 Task: Plan a time block for the comedy show attendance.
Action: Mouse moved to (140, 131)
Screenshot: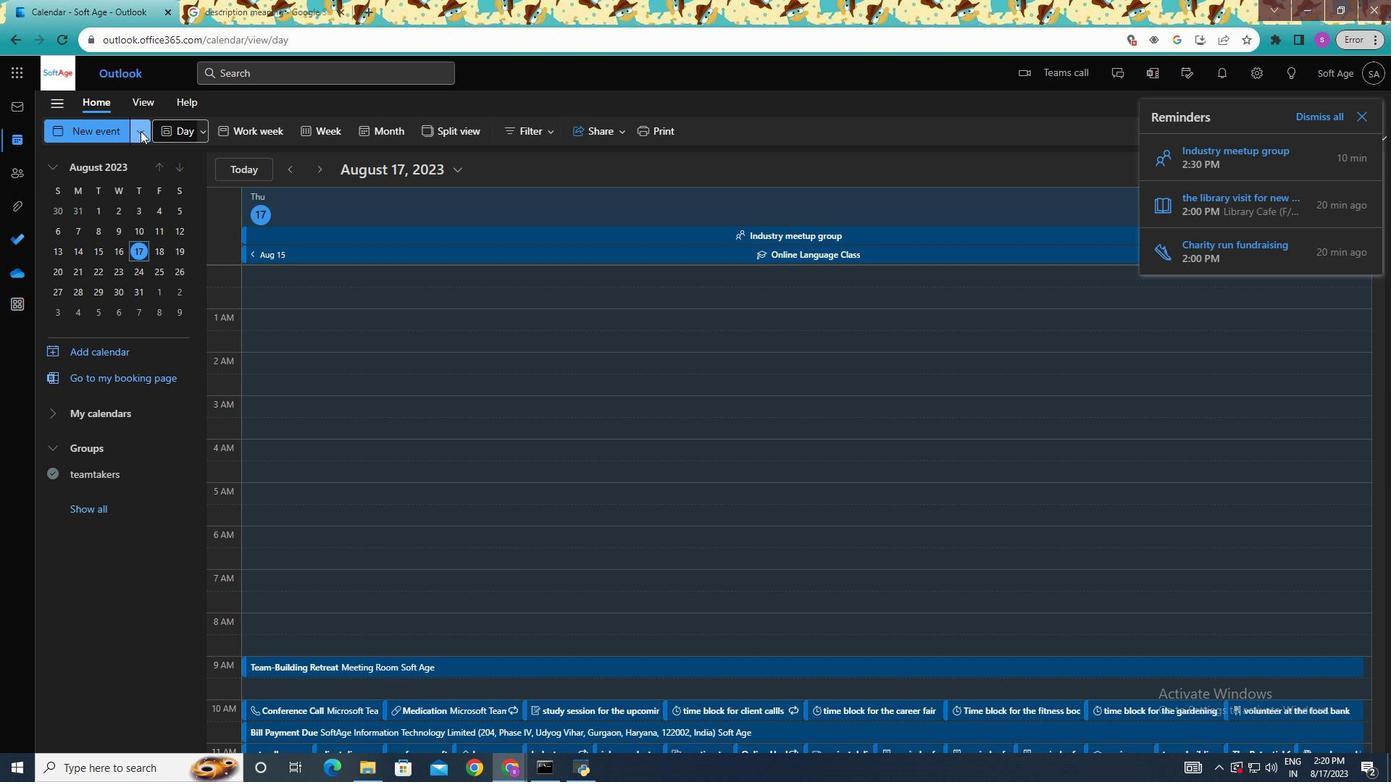 
Action: Mouse pressed left at (140, 131)
Screenshot: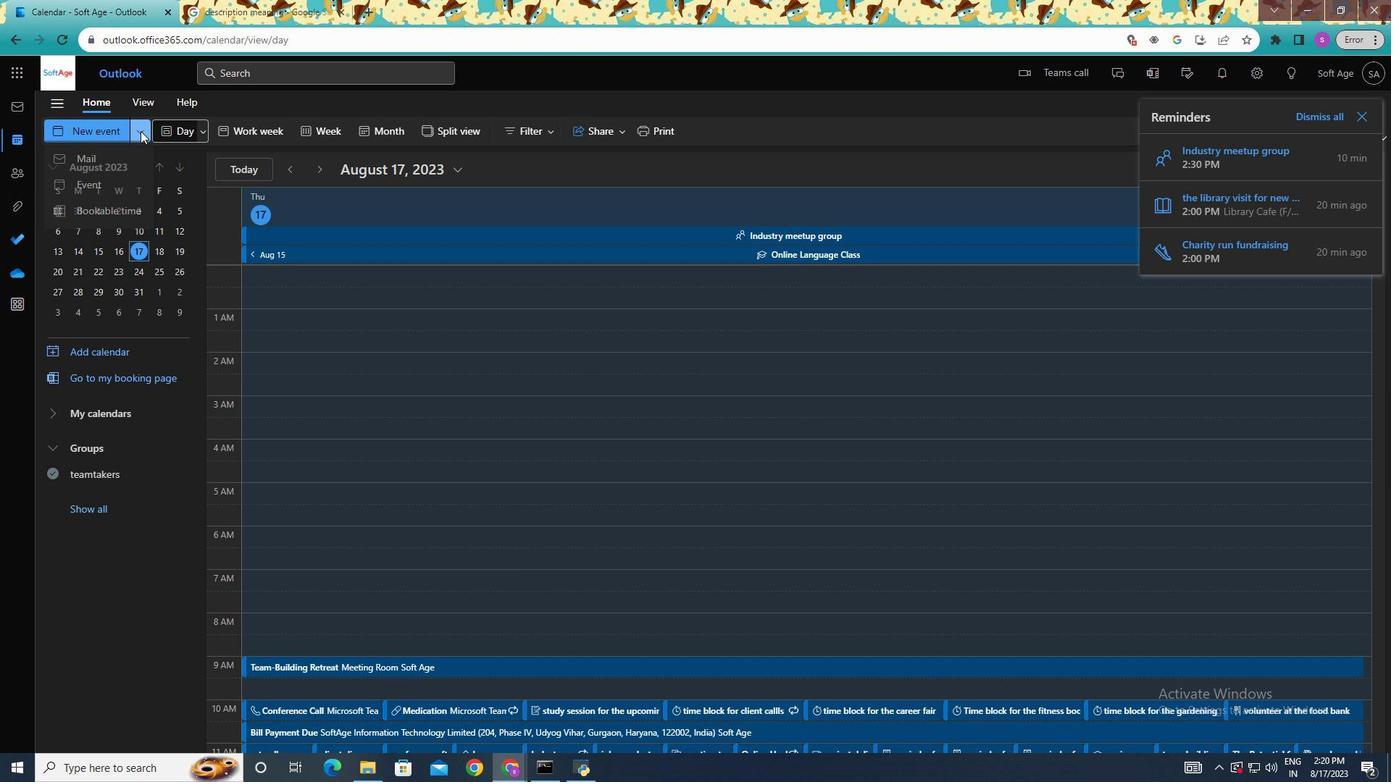 
Action: Mouse moved to (138, 219)
Screenshot: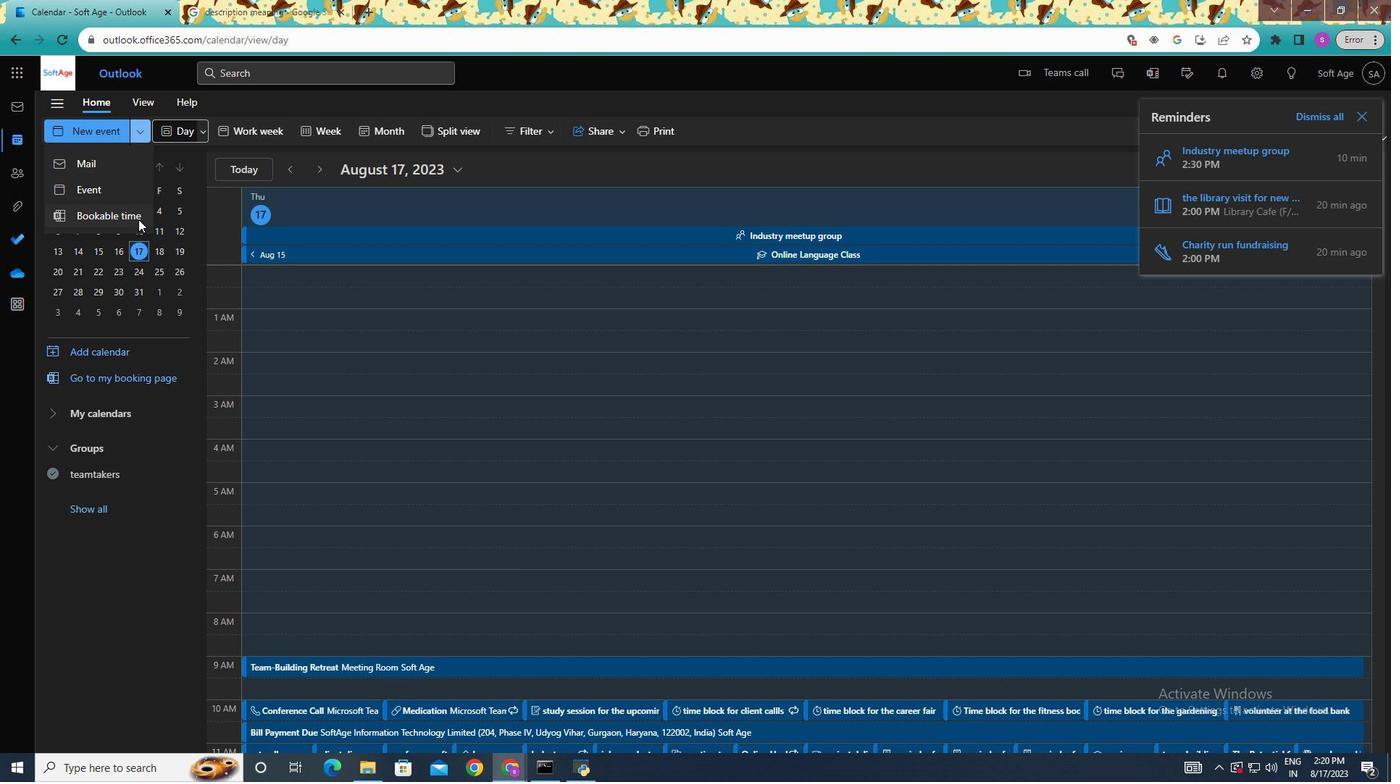 
Action: Mouse pressed left at (138, 219)
Screenshot: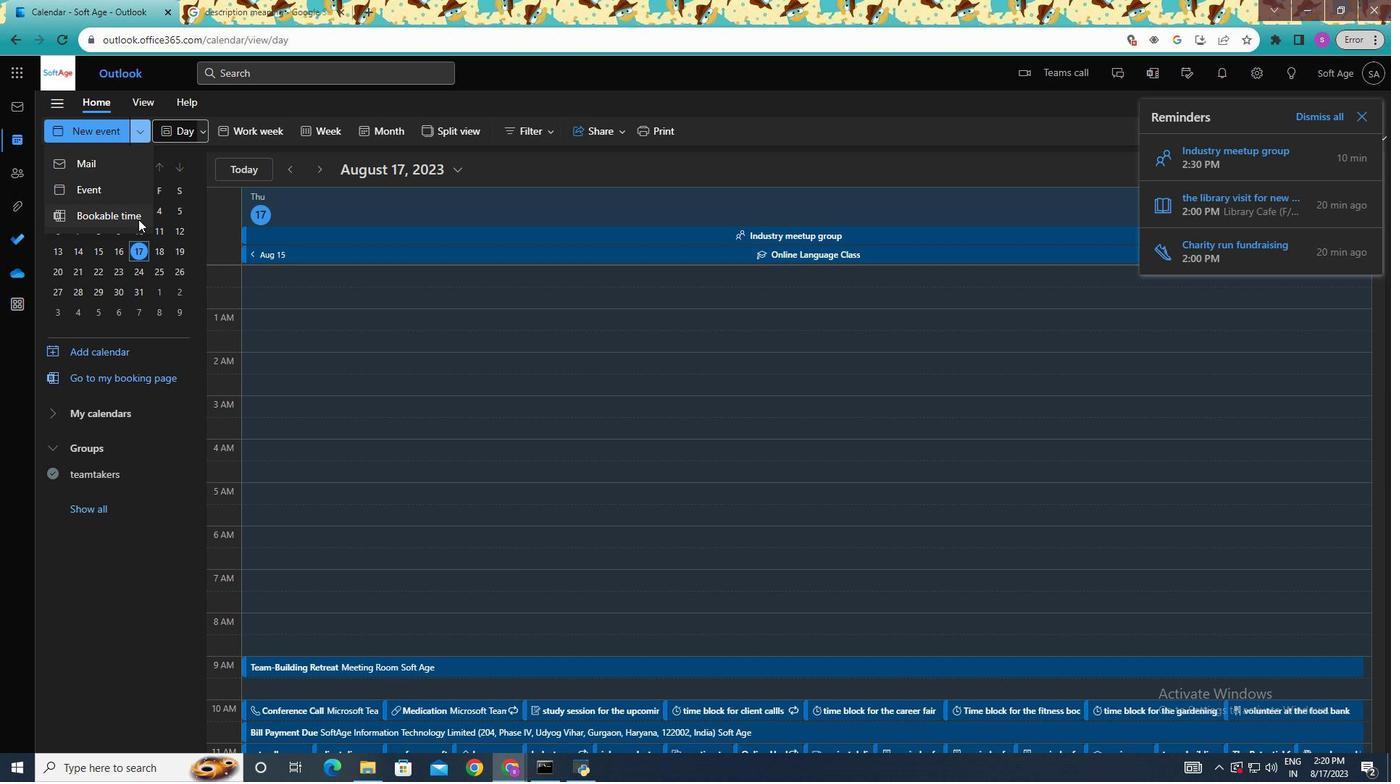 
Action: Mouse moved to (497, 163)
Screenshot: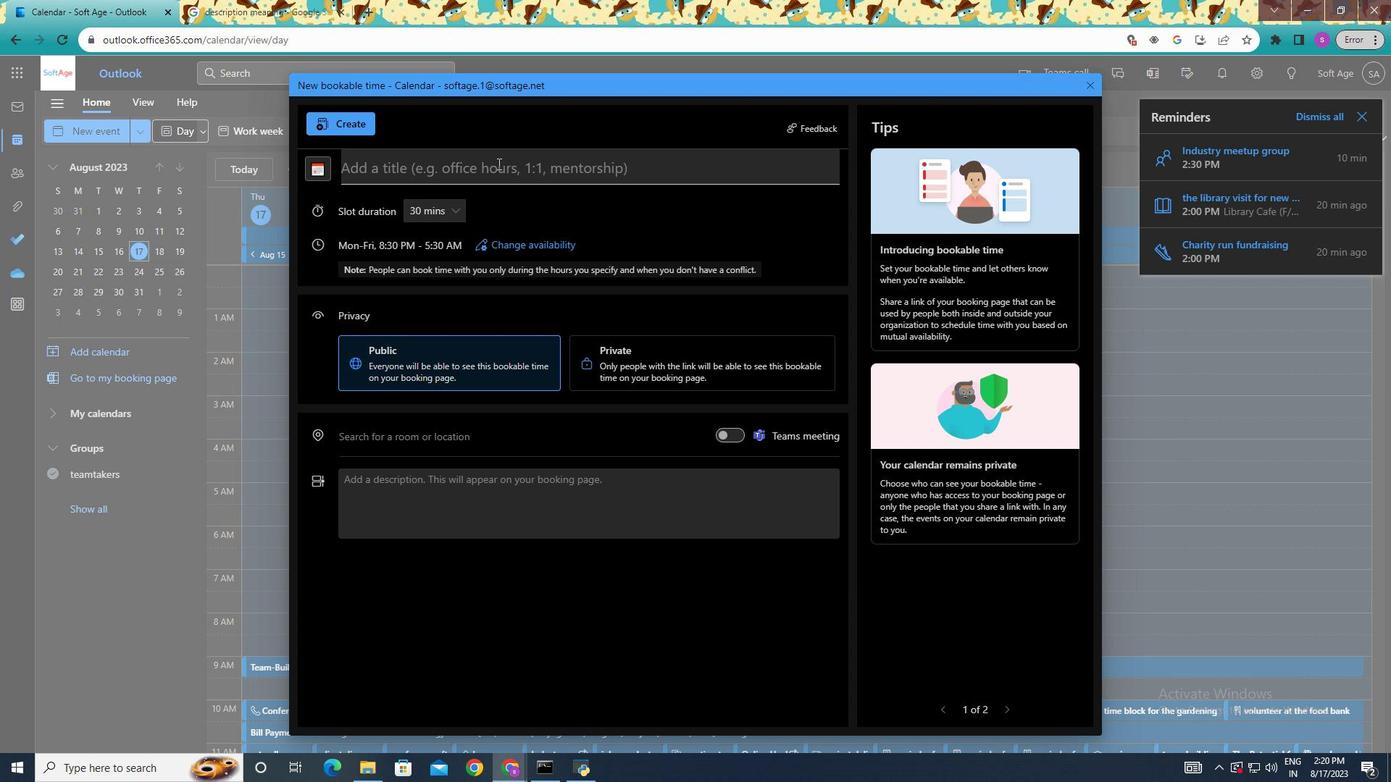 
Action: Mouse pressed left at (497, 163)
Screenshot: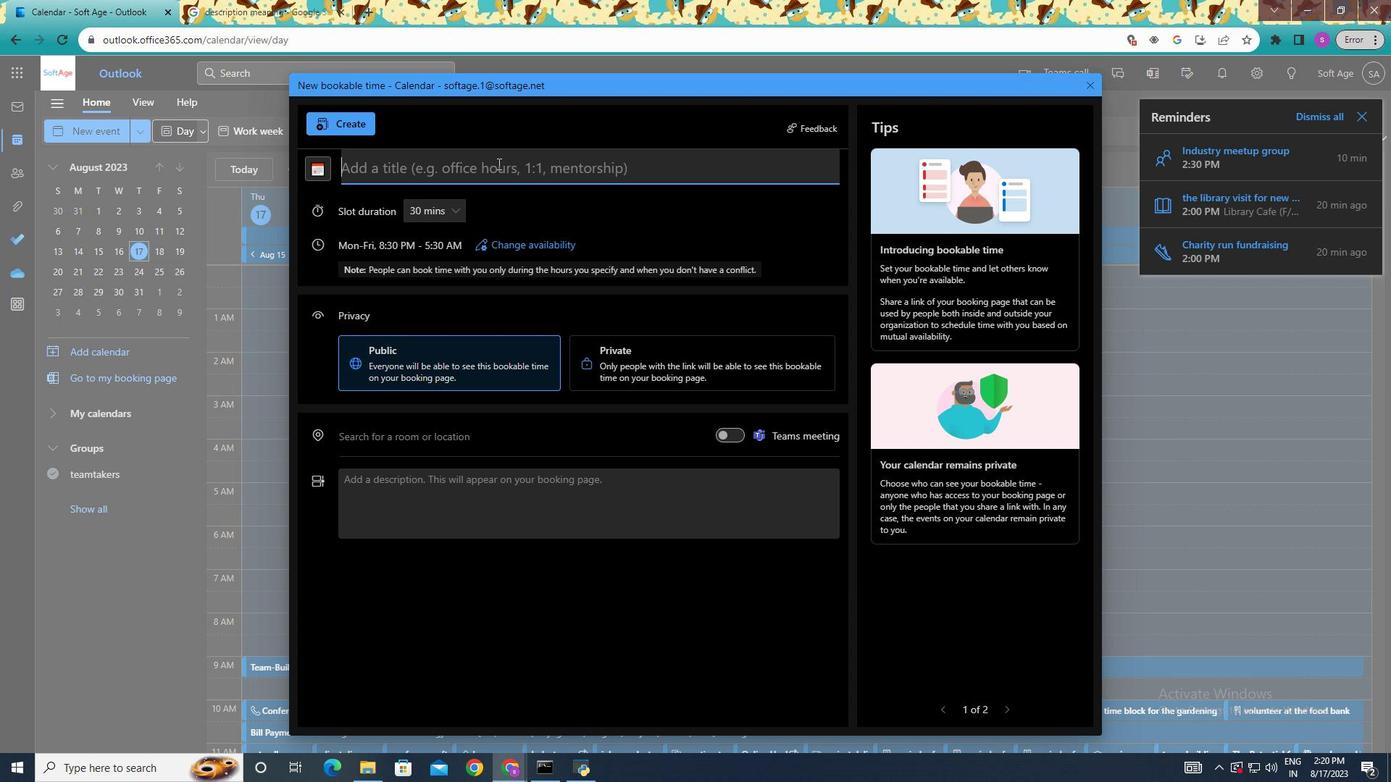 
Action: Key pressed <Key.shift>The<Key.space>comedy<Key.space>show<Key.space>attendance
Screenshot: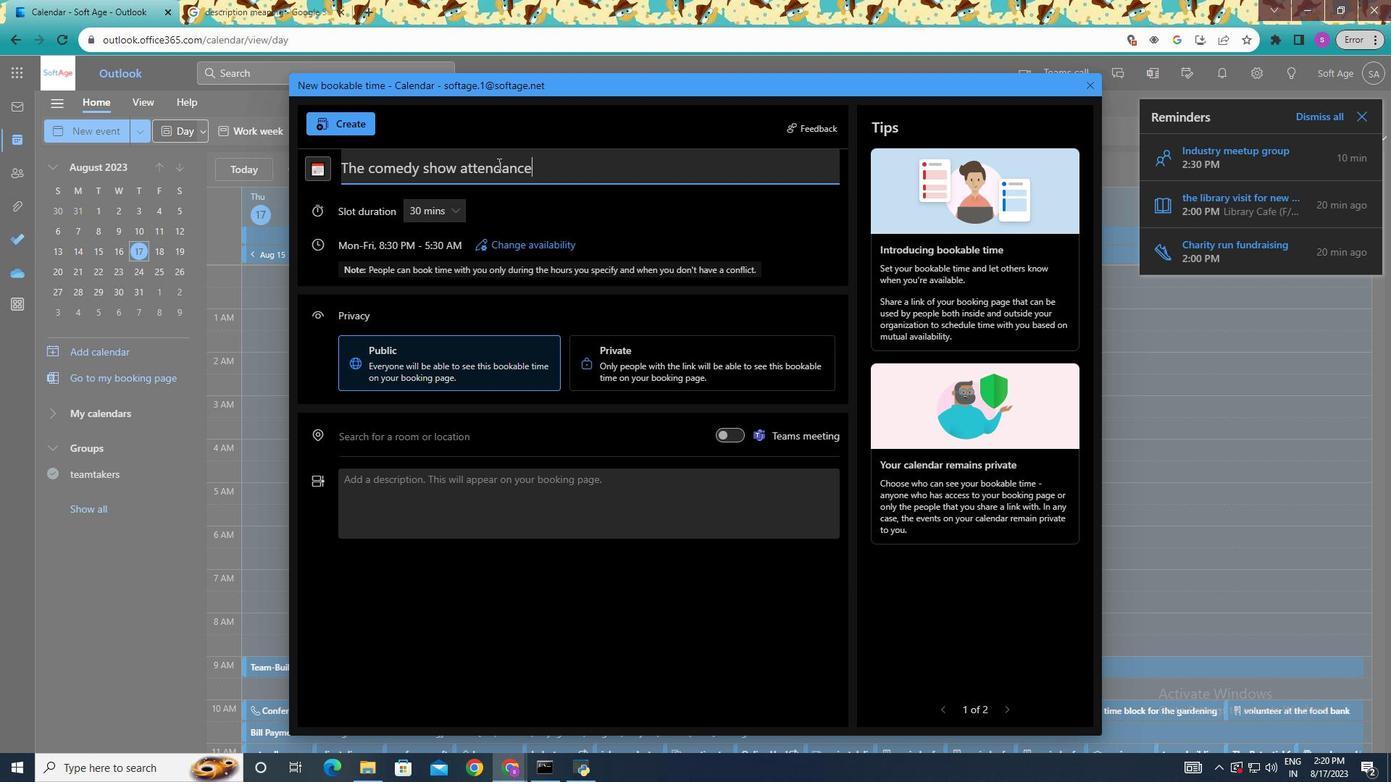 
Action: Mouse moved to (455, 209)
Screenshot: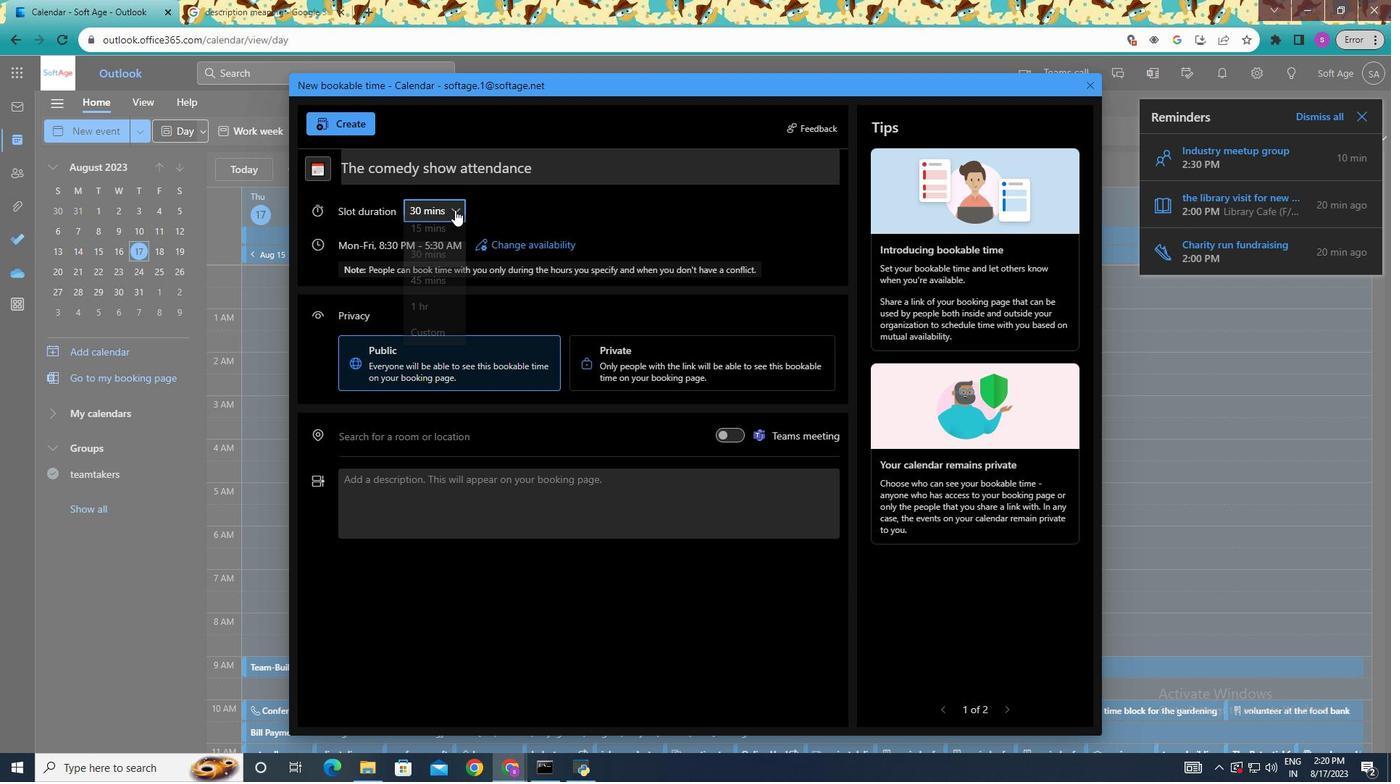
Action: Mouse pressed left at (455, 209)
Screenshot: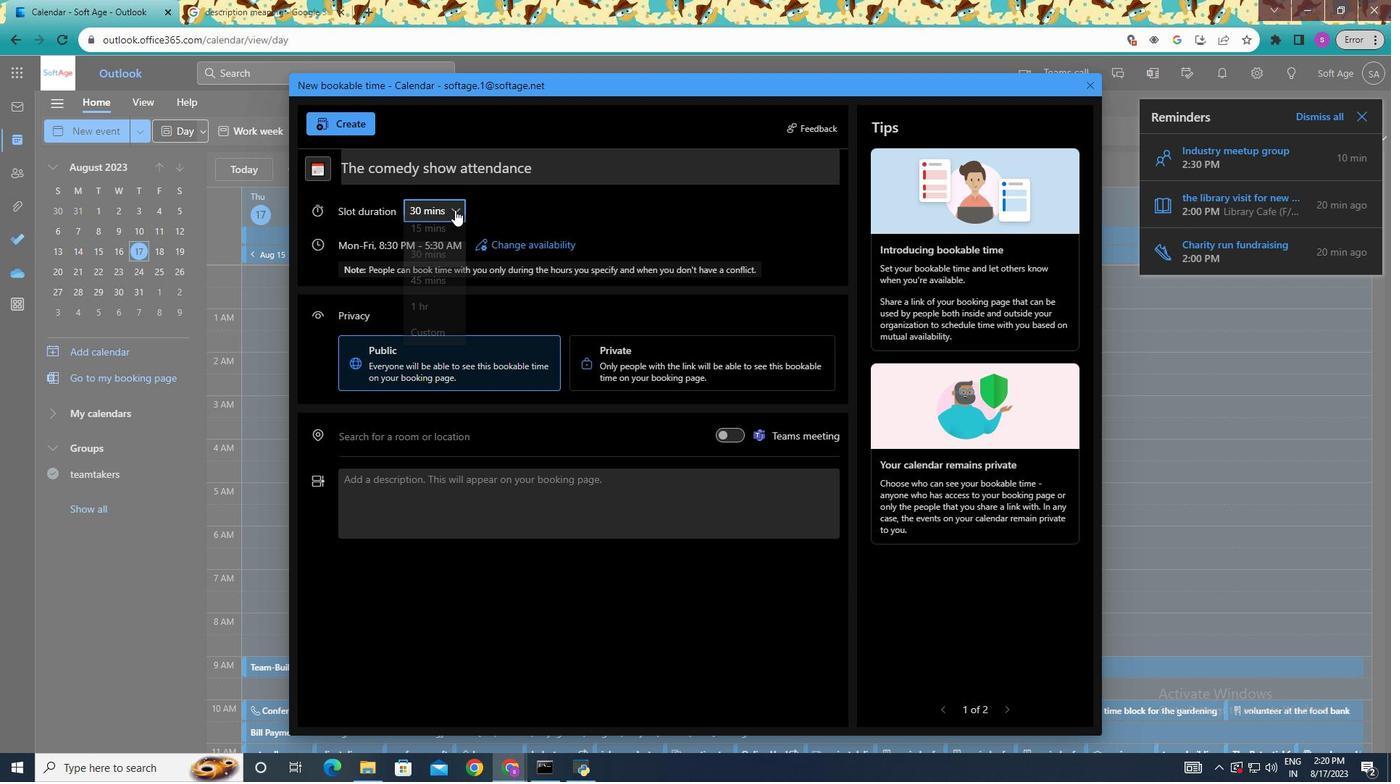 
Action: Mouse moved to (450, 336)
Screenshot: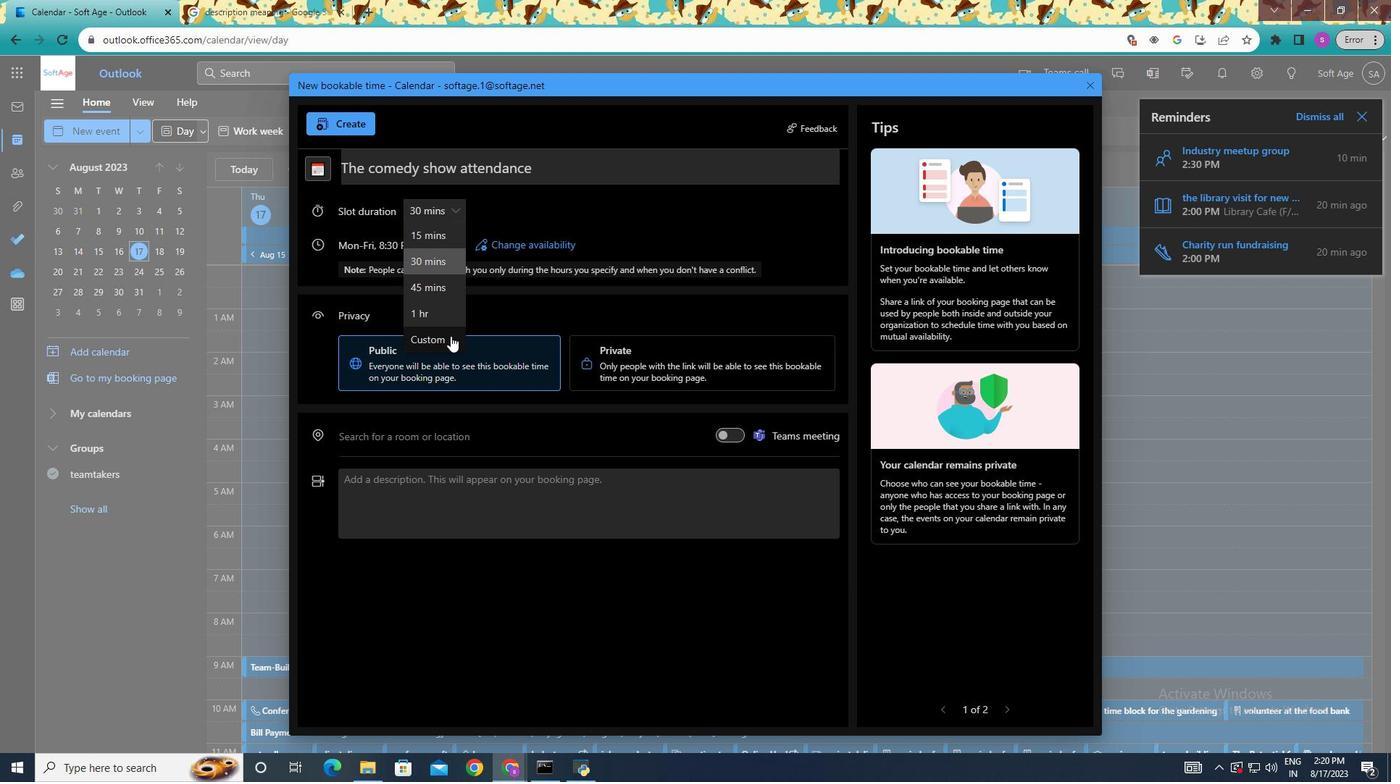 
Action: Mouse pressed left at (450, 336)
Screenshot: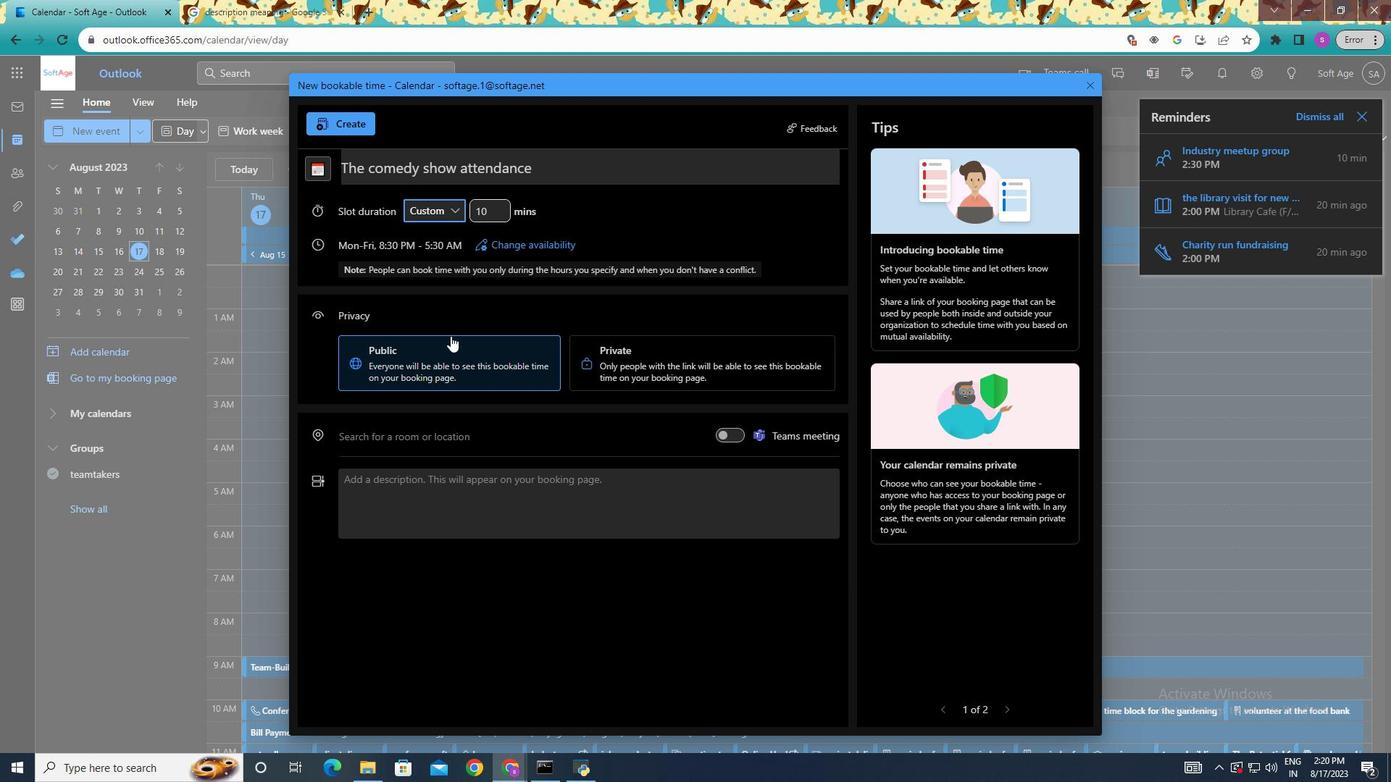 
Action: Mouse moved to (451, 211)
Screenshot: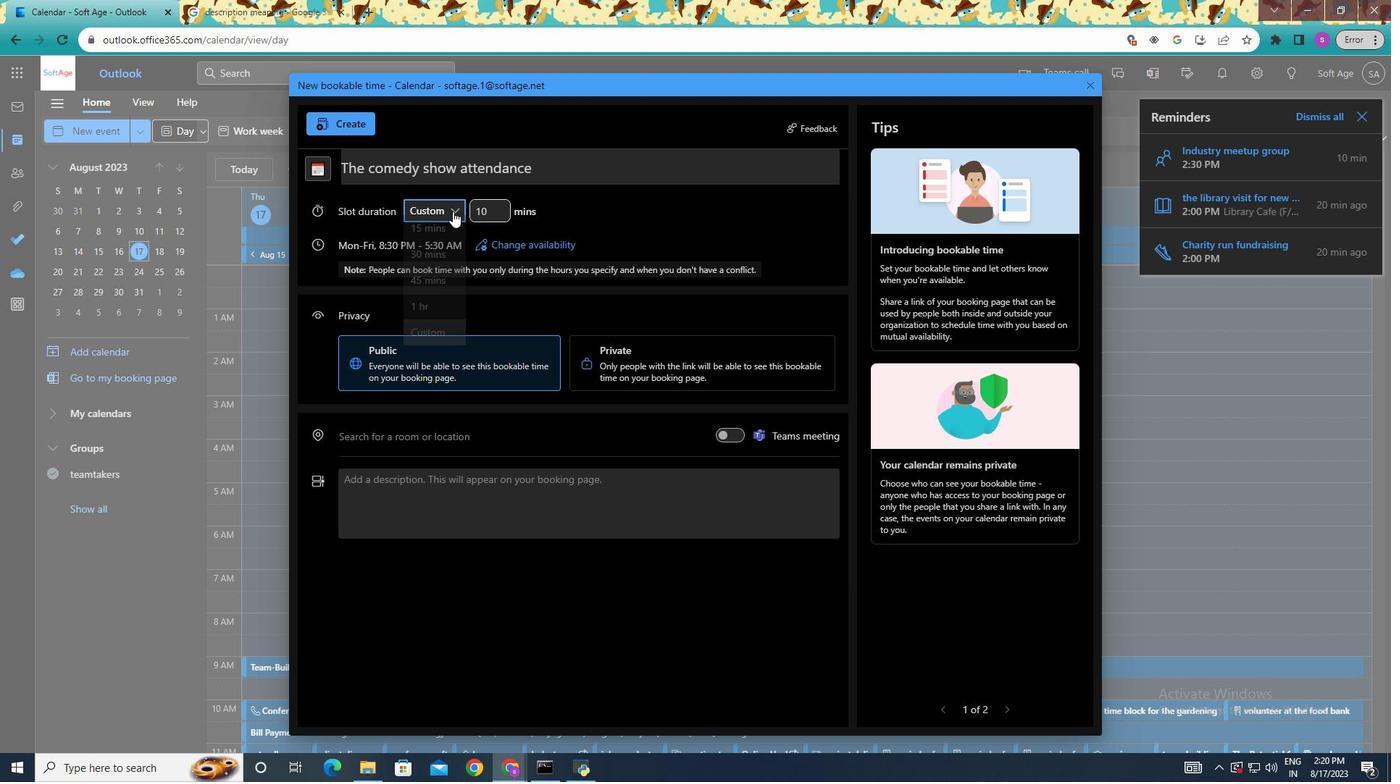
Action: Mouse pressed left at (451, 211)
Screenshot: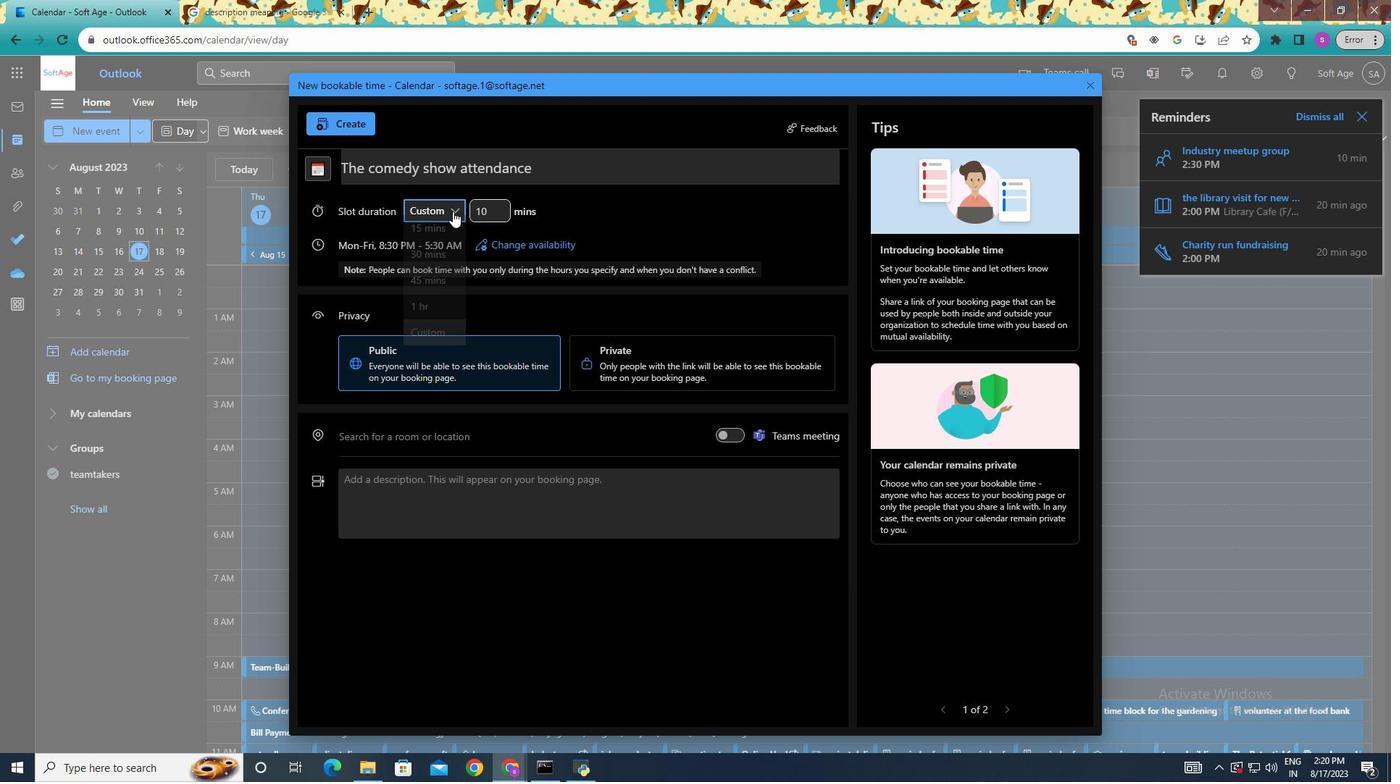 
Action: Mouse moved to (454, 210)
Screenshot: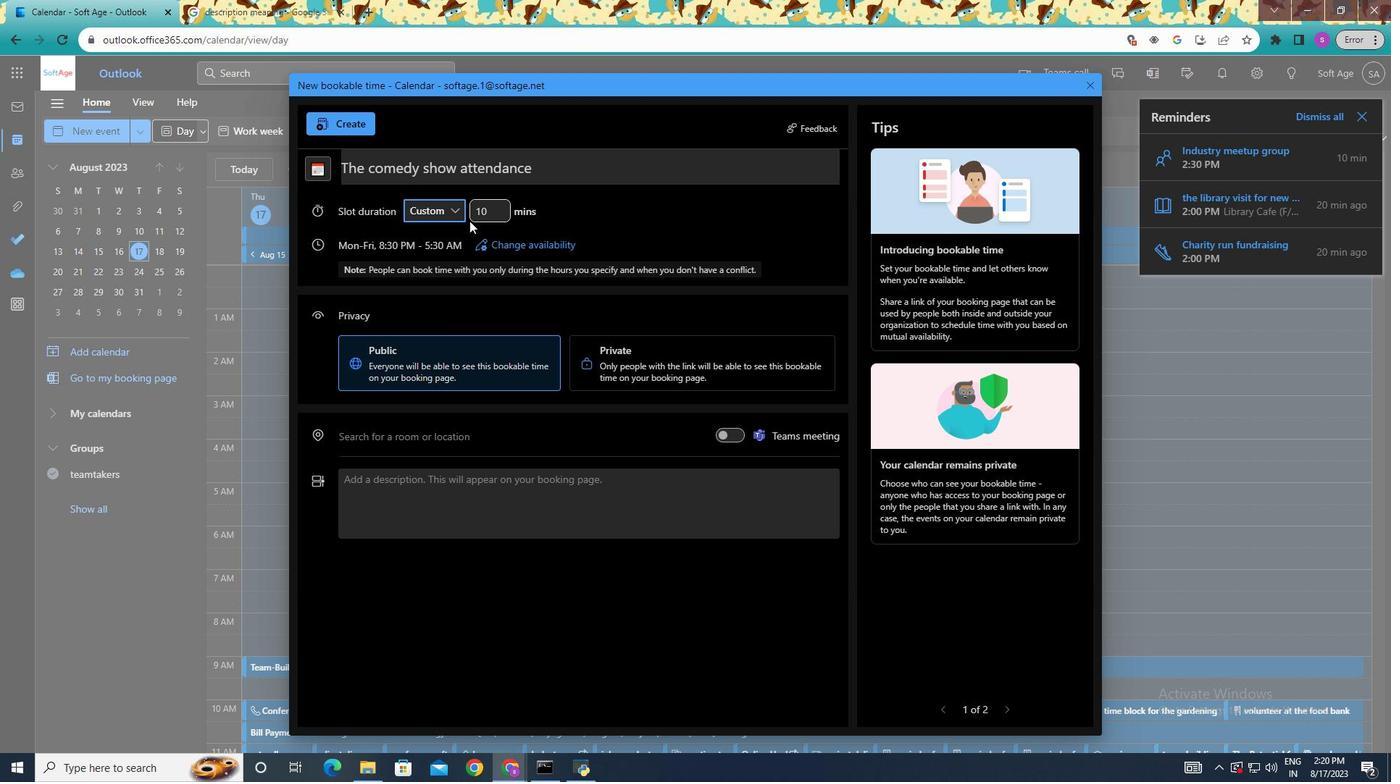 
Action: Mouse pressed left at (454, 210)
Screenshot: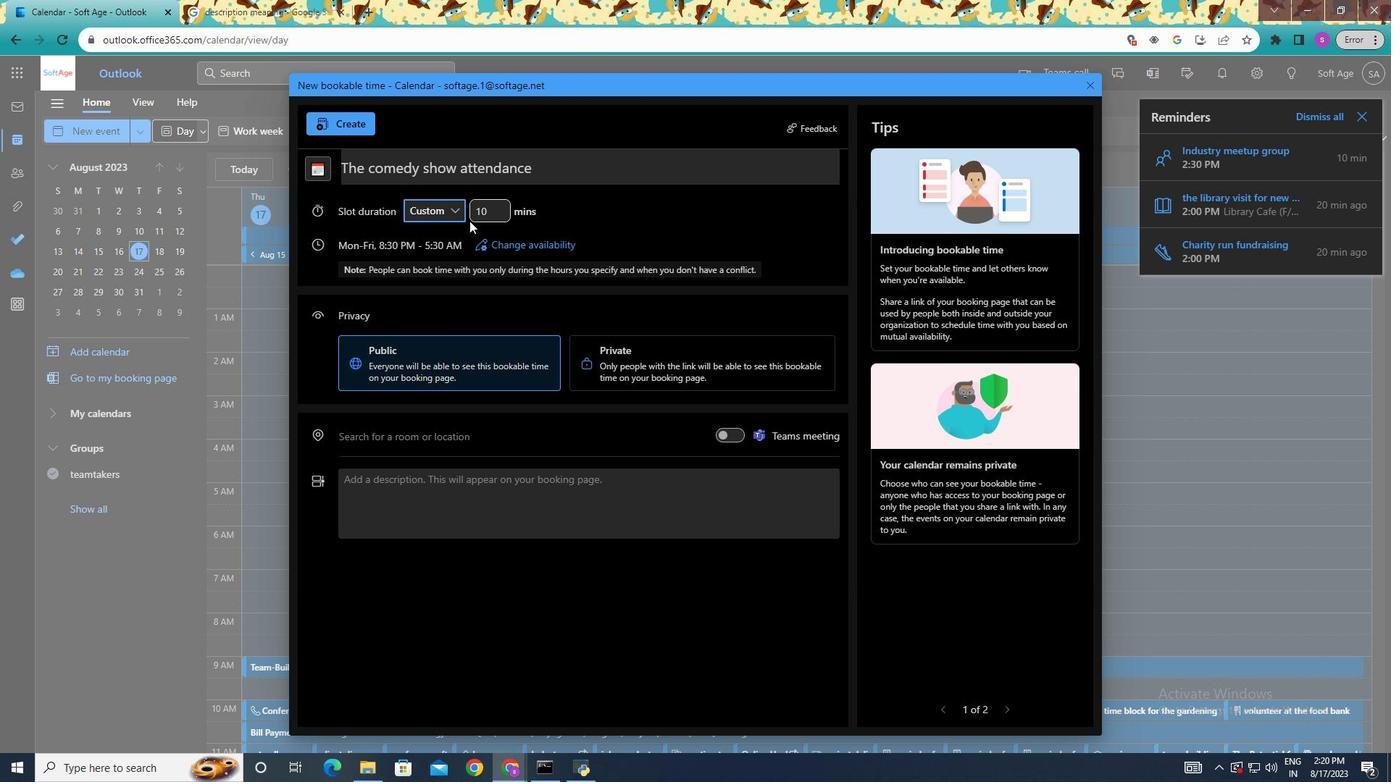 
Action: Mouse moved to (485, 212)
Screenshot: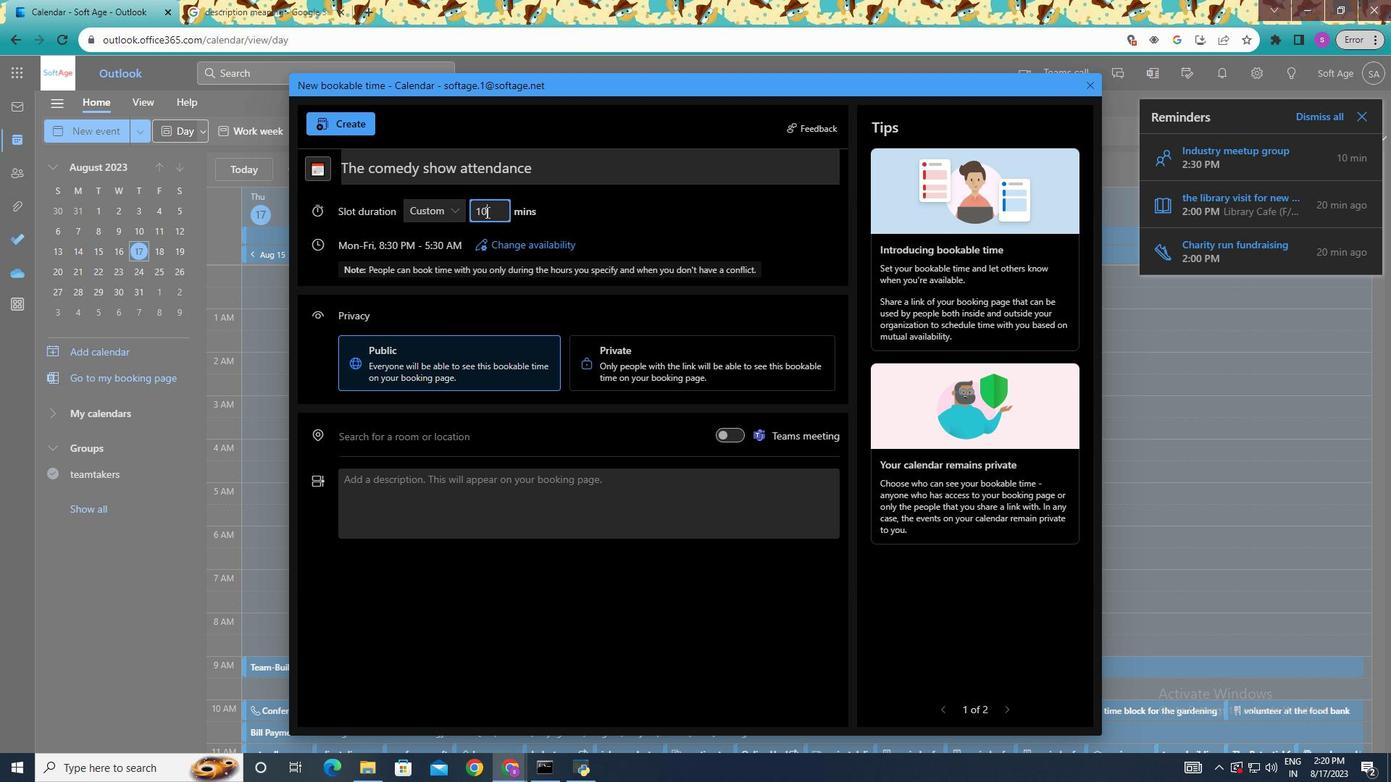 
Action: Mouse pressed left at (485, 212)
Screenshot: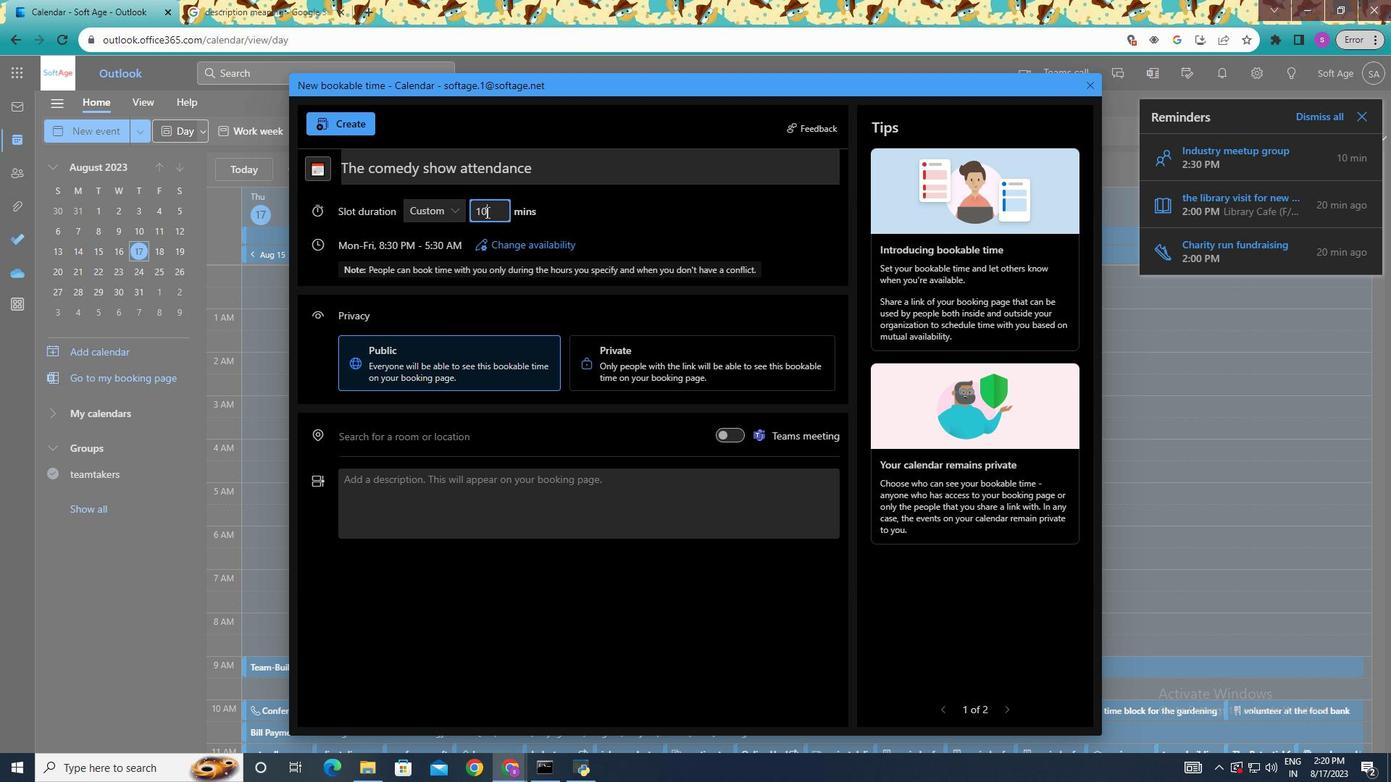 
Action: Mouse moved to (459, 210)
Screenshot: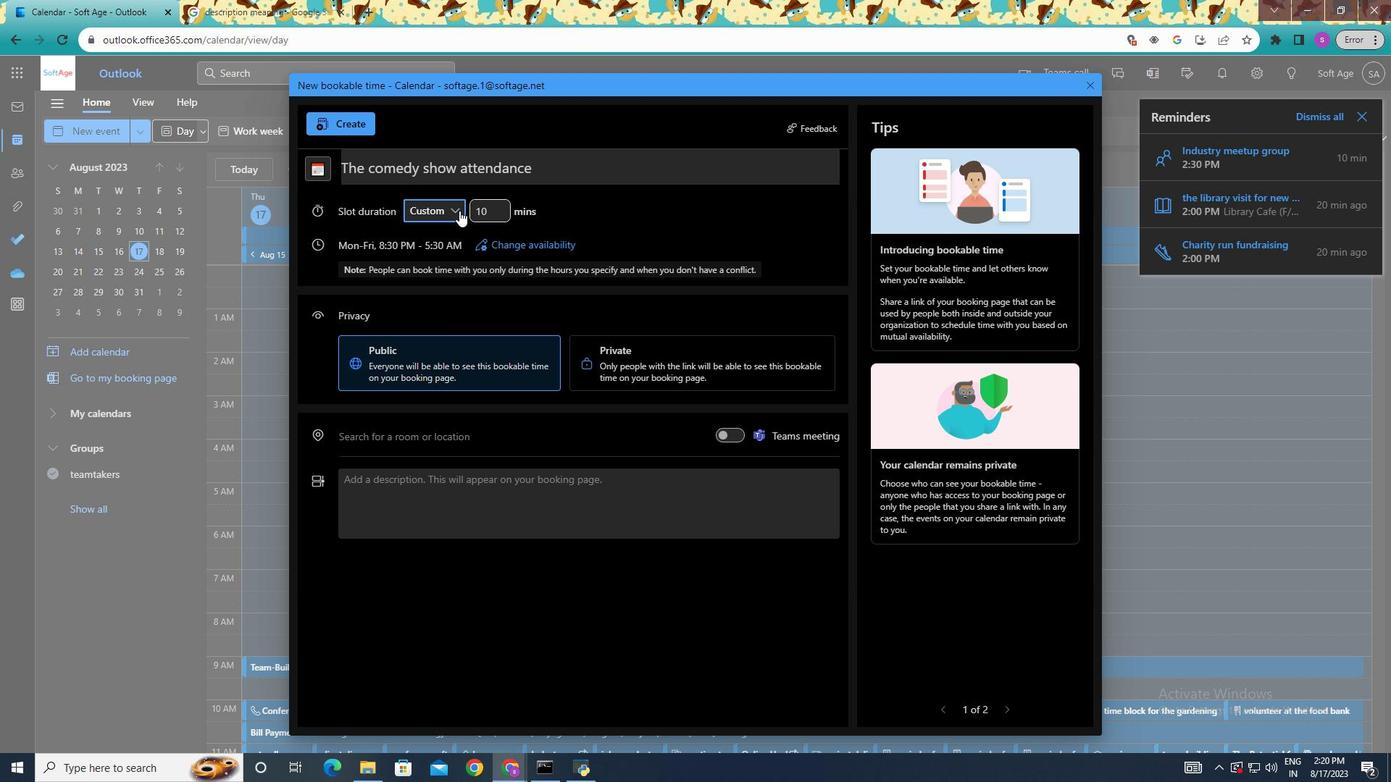 
Action: Mouse pressed left at (459, 210)
Screenshot: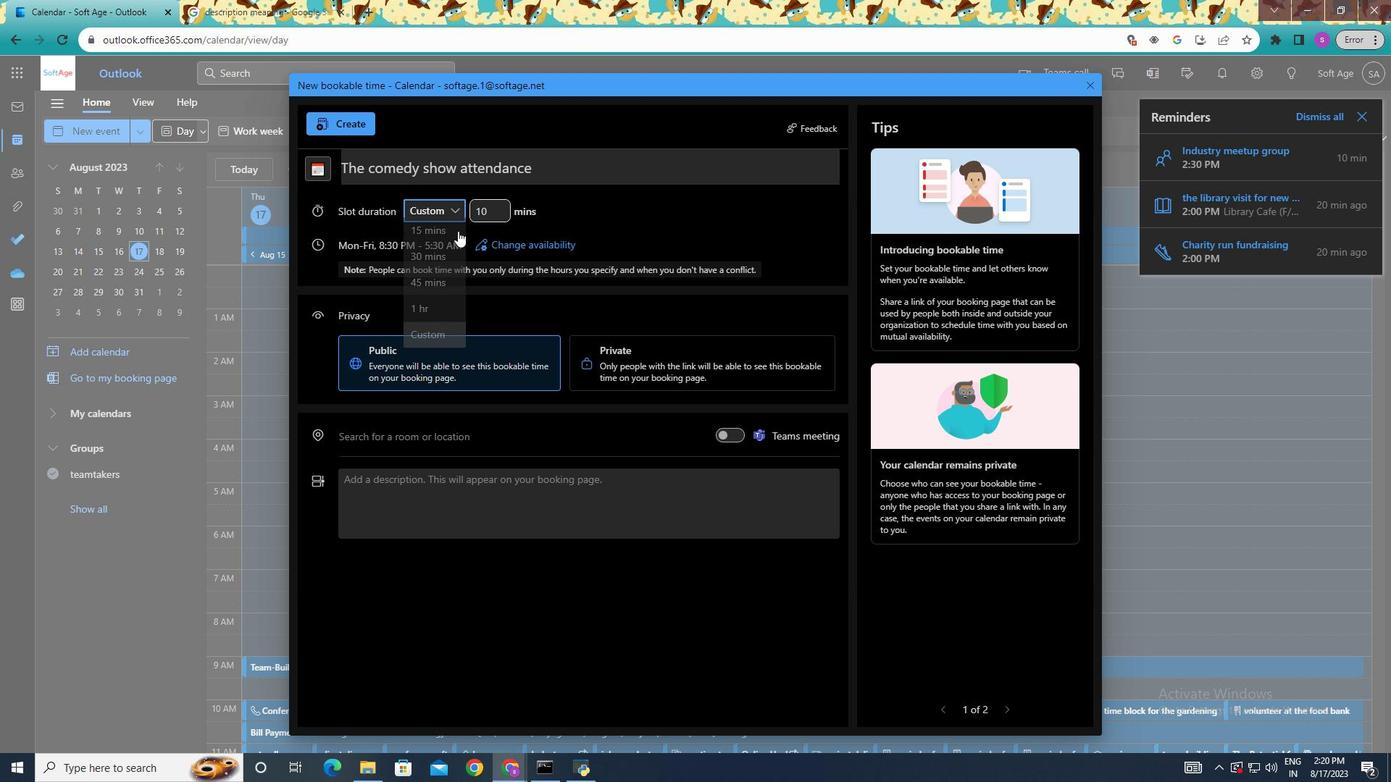 
Action: Mouse moved to (448, 307)
Screenshot: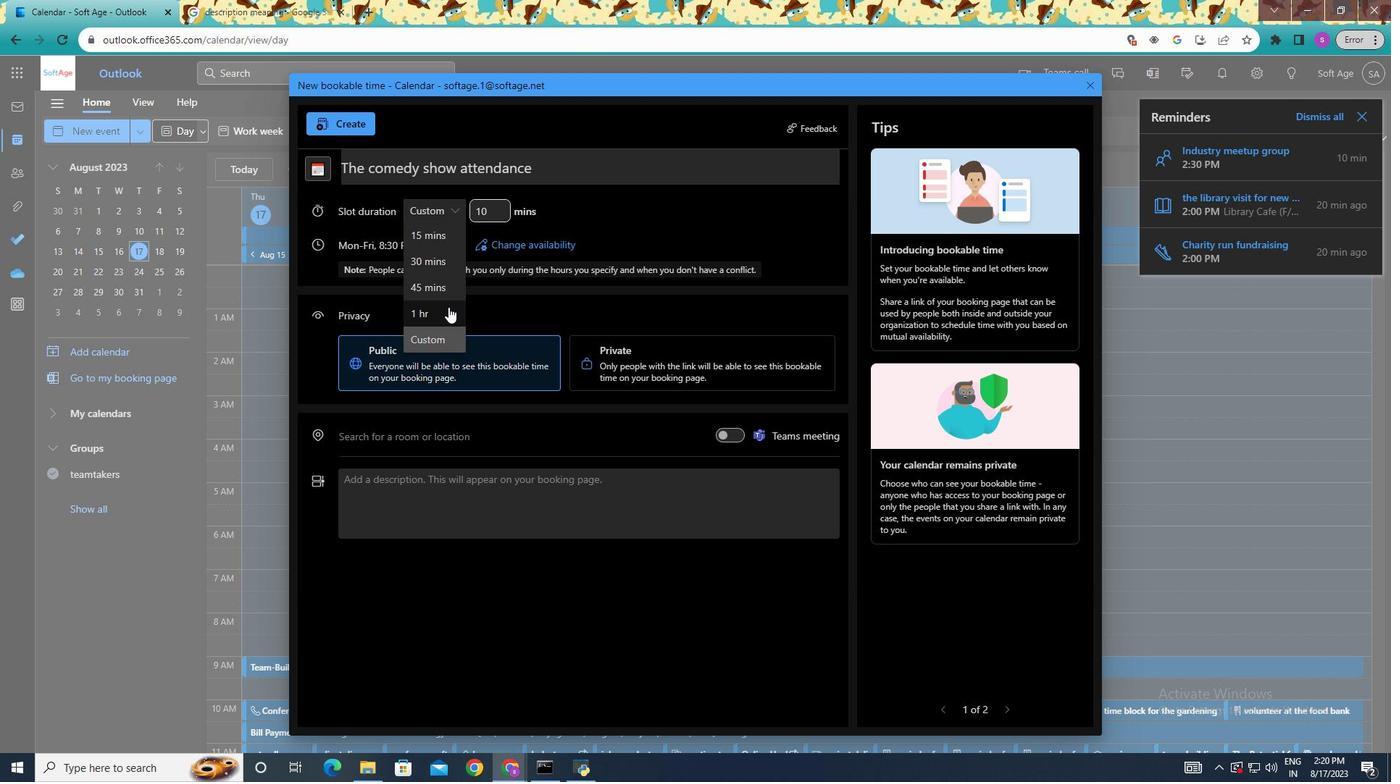 
Action: Mouse pressed left at (448, 307)
Screenshot: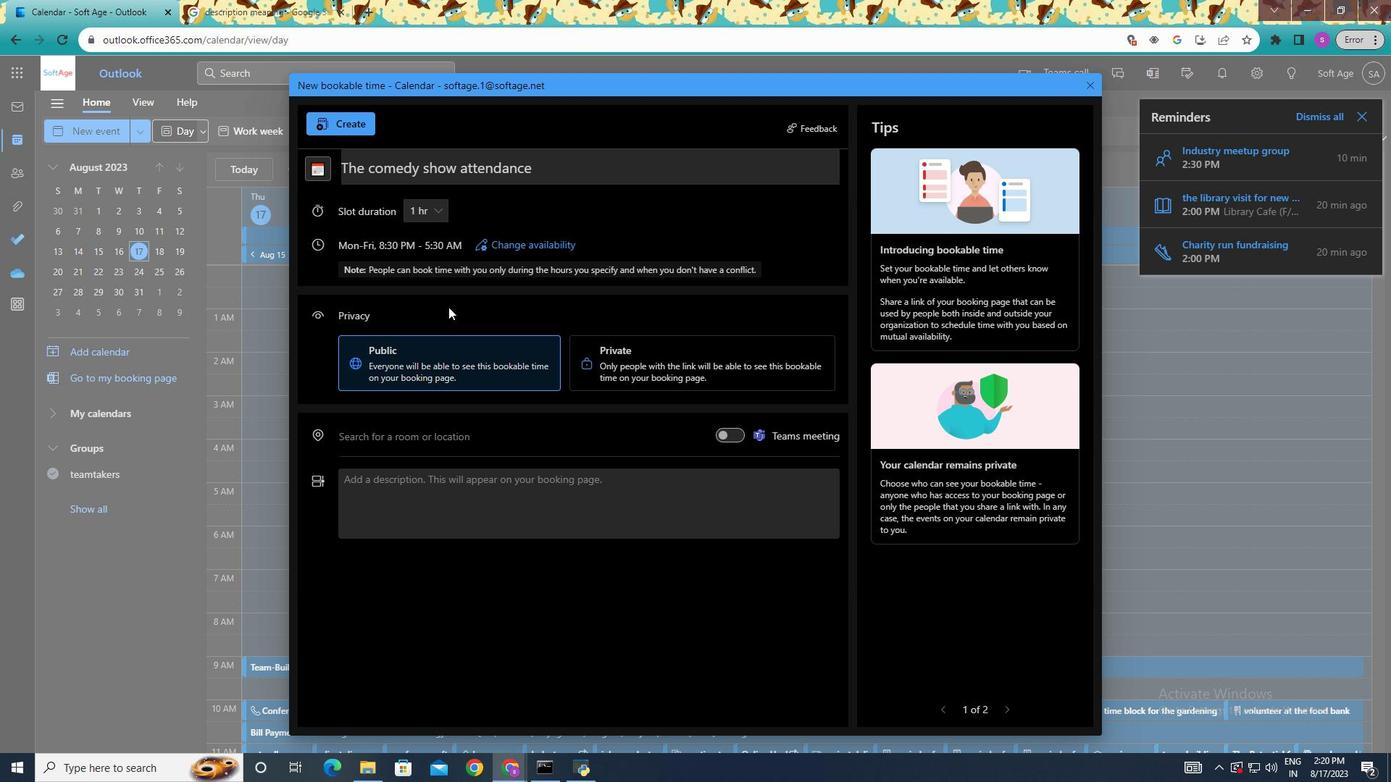 
Action: Mouse moved to (457, 406)
Screenshot: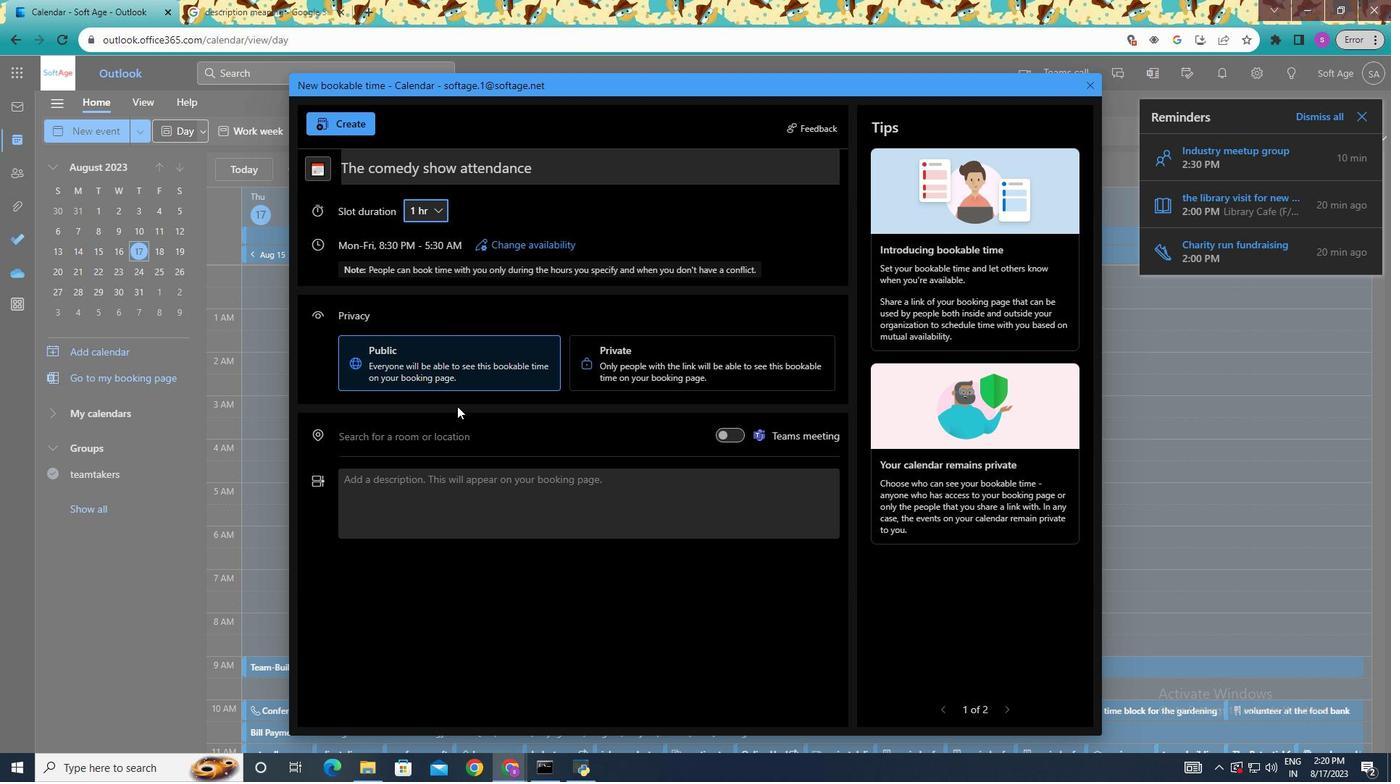 
Action: Mouse scrolled (457, 405) with delta (0, 0)
Screenshot: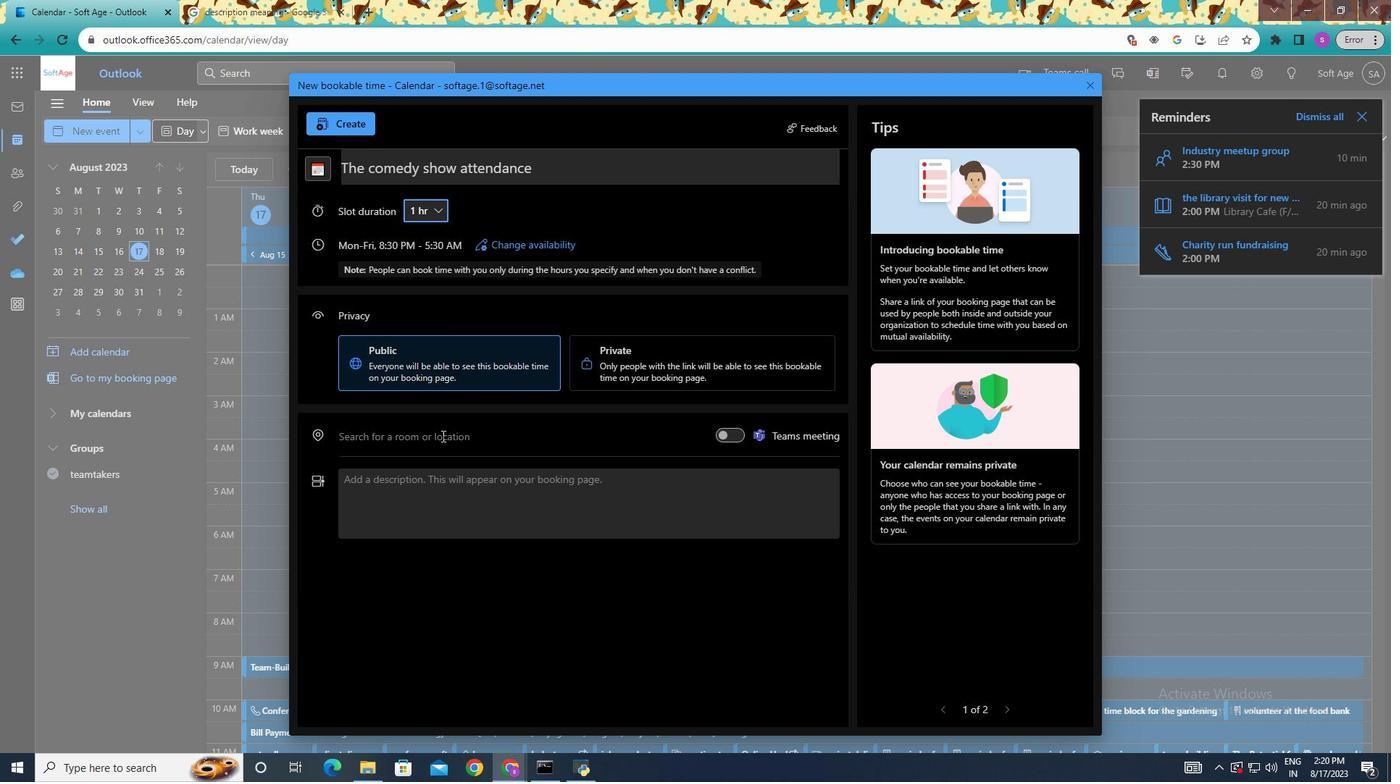 
Action: Mouse moved to (411, 432)
Screenshot: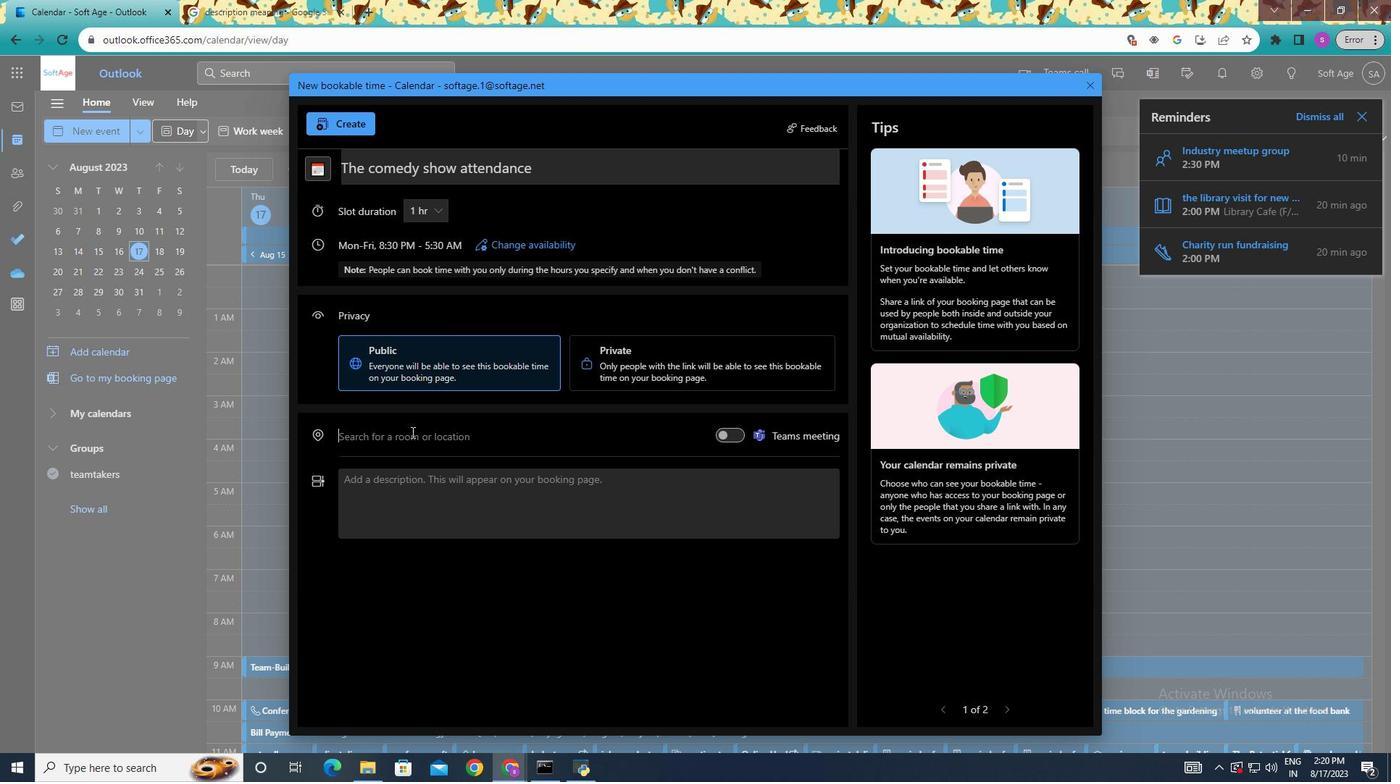 
Action: Mouse pressed left at (411, 432)
Screenshot: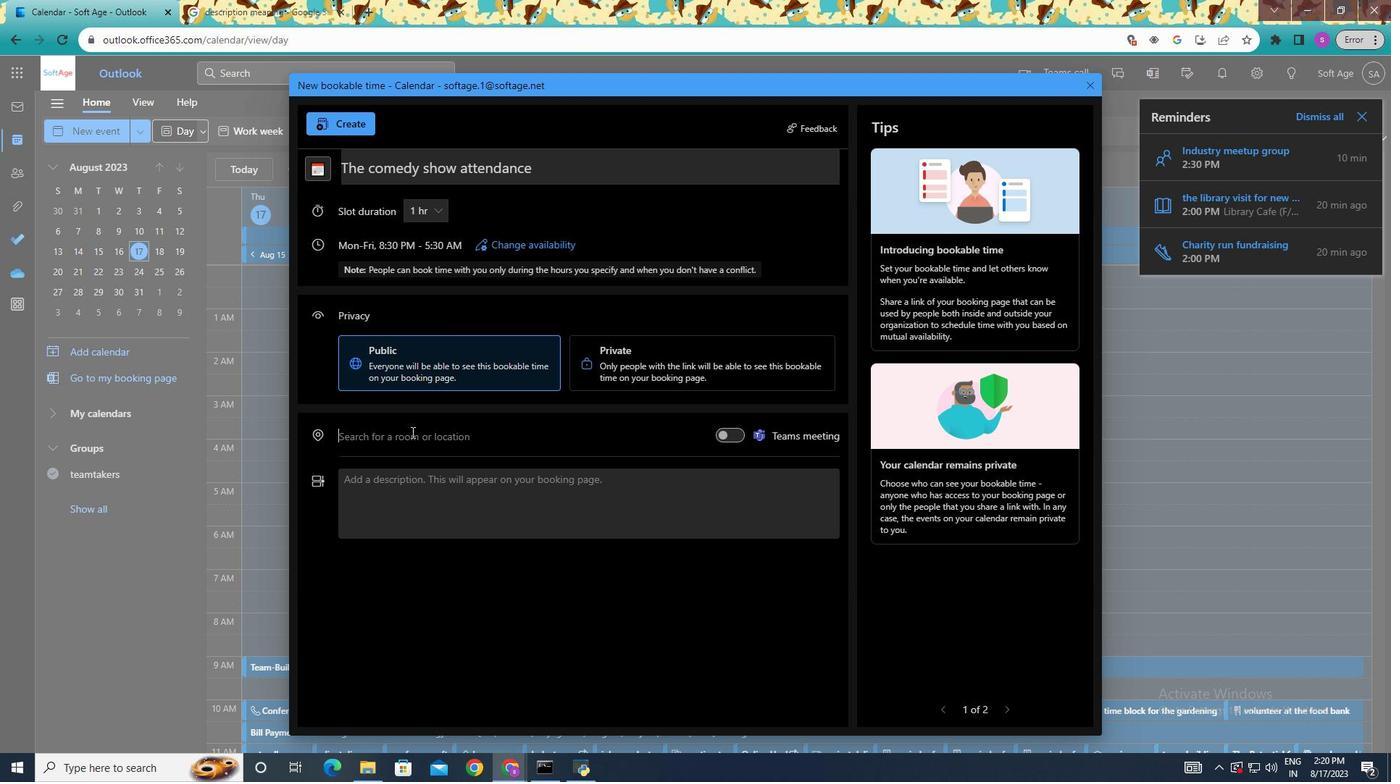 
Action: Mouse moved to (414, 457)
Screenshot: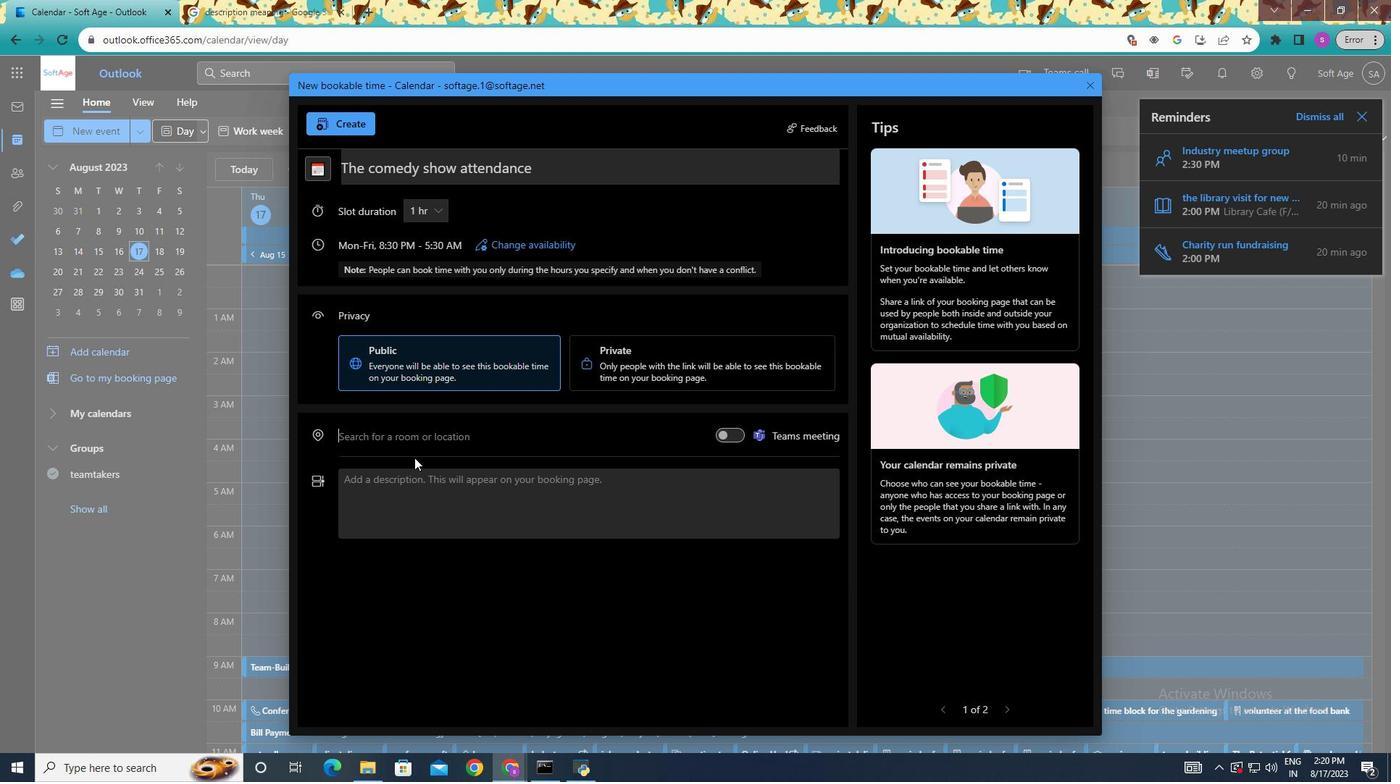 
Action: Key pressed <Key.shift>Delhi<Key.space>
Screenshot: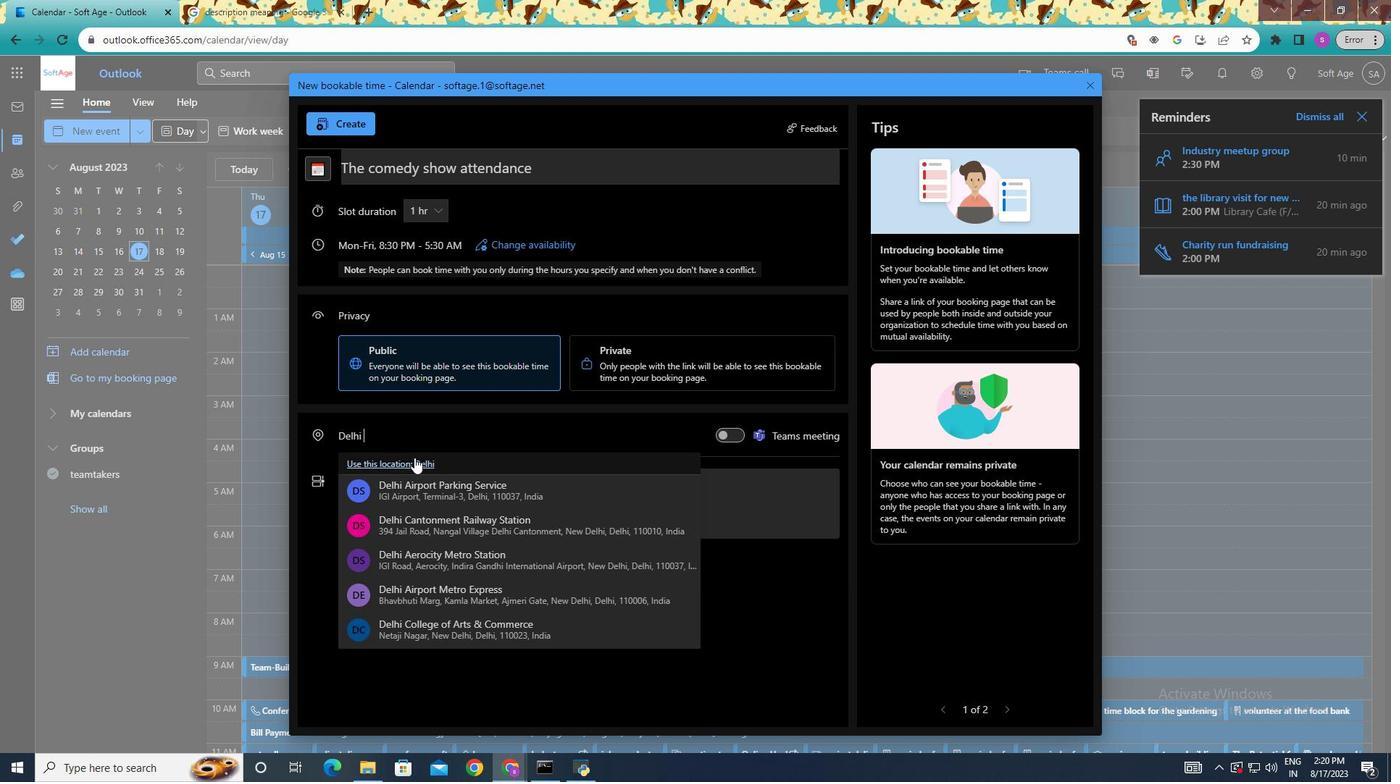 
Action: Mouse moved to (470, 564)
Screenshot: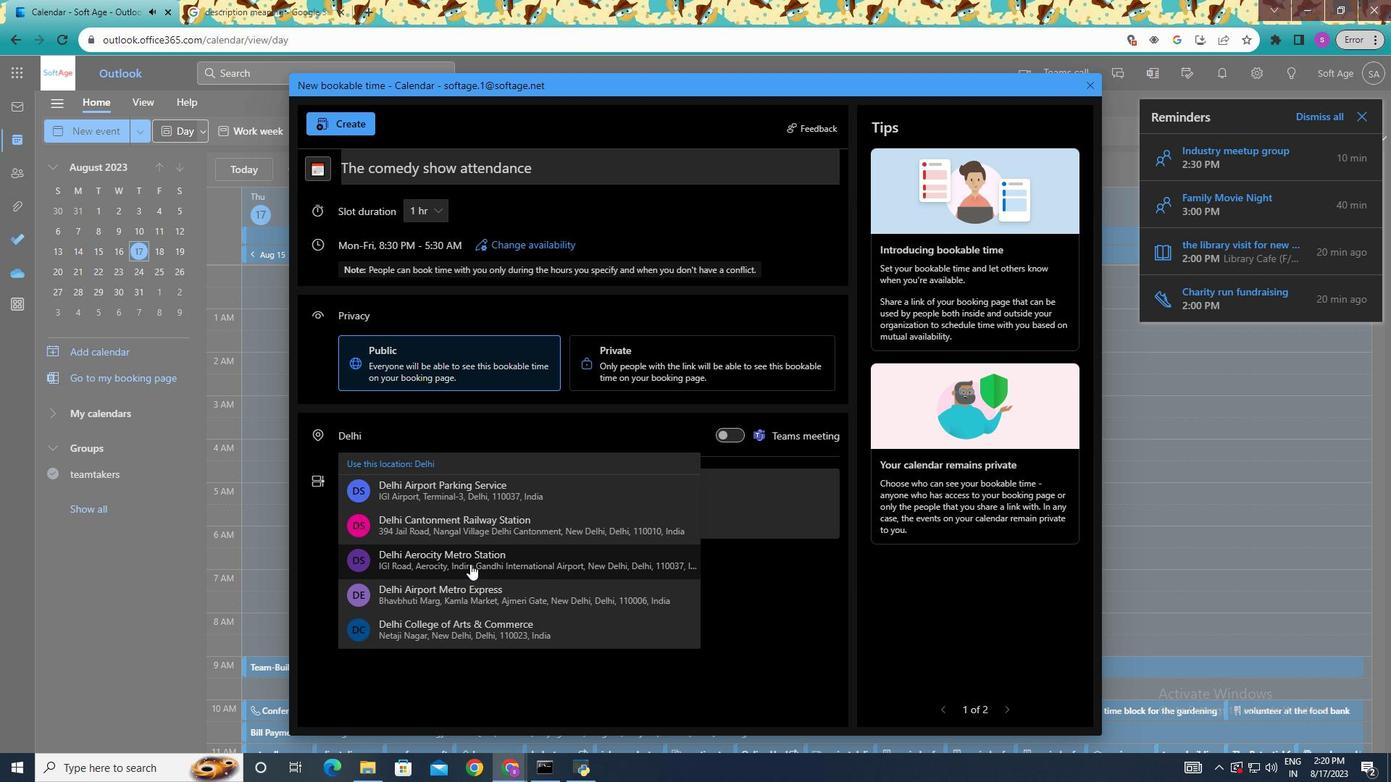 
Action: Mouse pressed left at (470, 564)
Screenshot: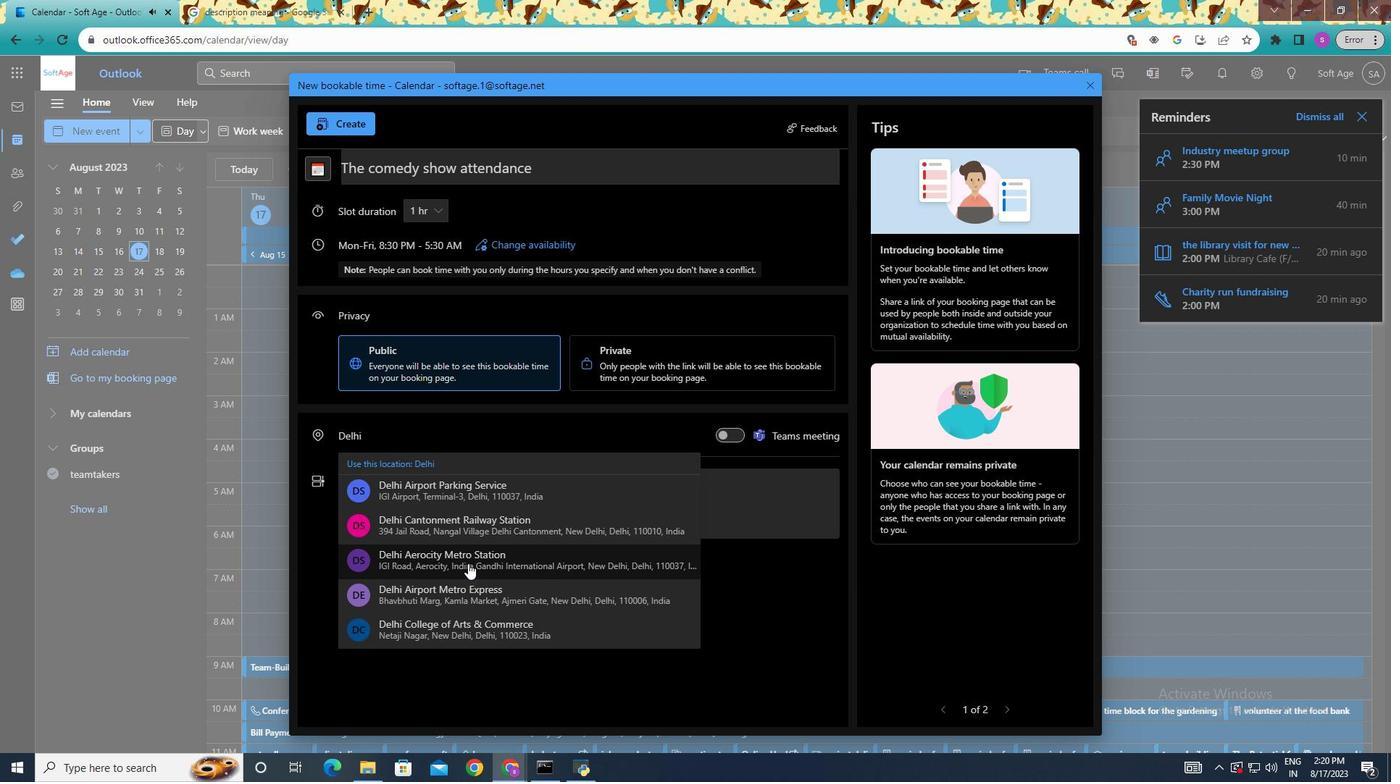 
Action: Mouse moved to (418, 477)
Screenshot: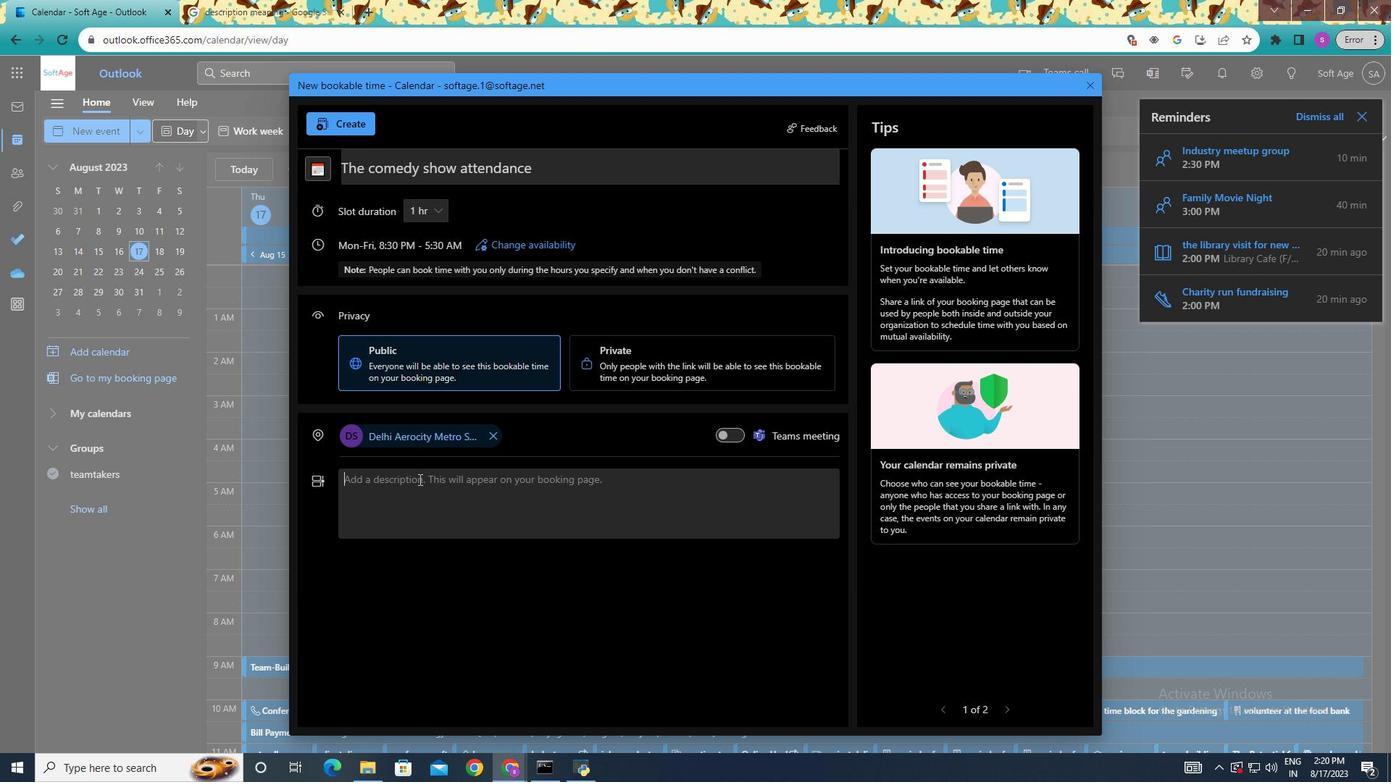 
Action: Mouse pressed left at (418, 477)
Screenshot: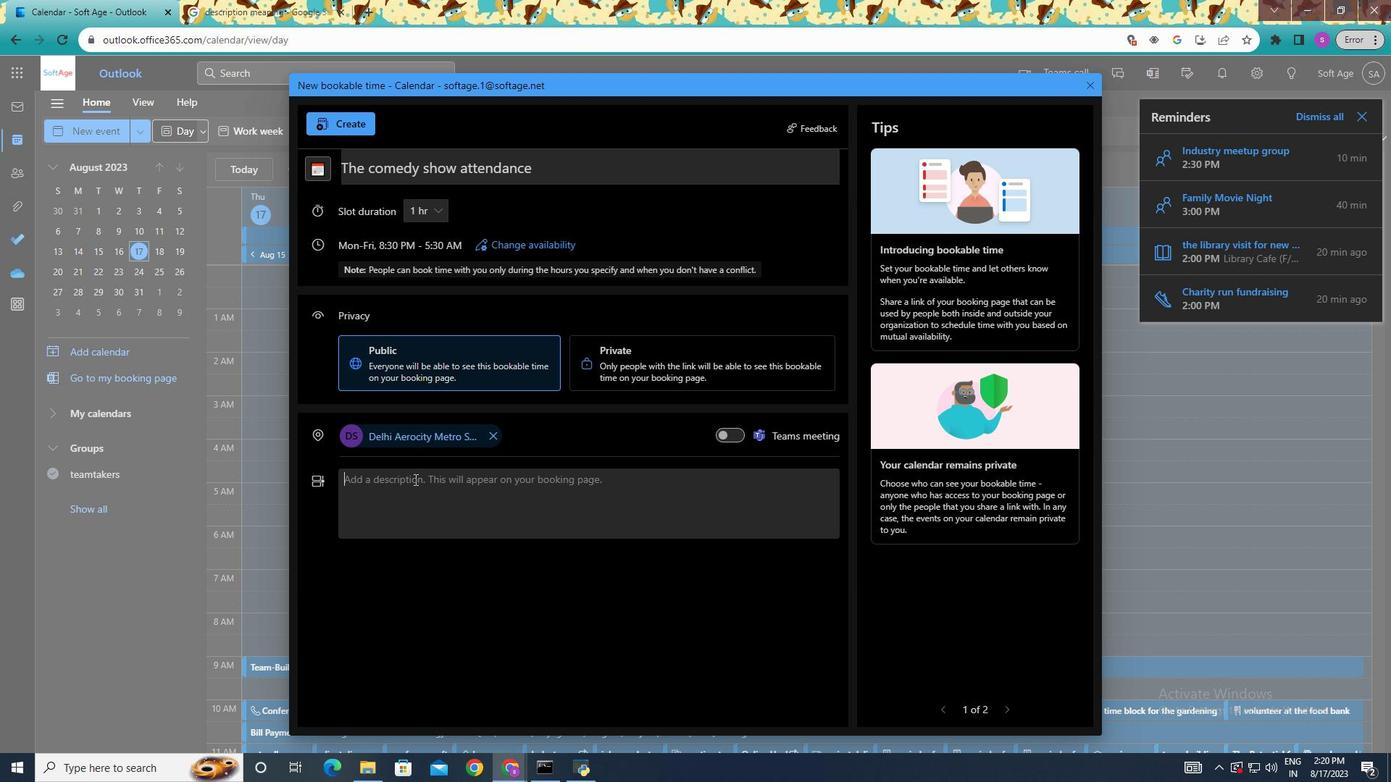 
Action: Mouse moved to (412, 479)
Screenshot: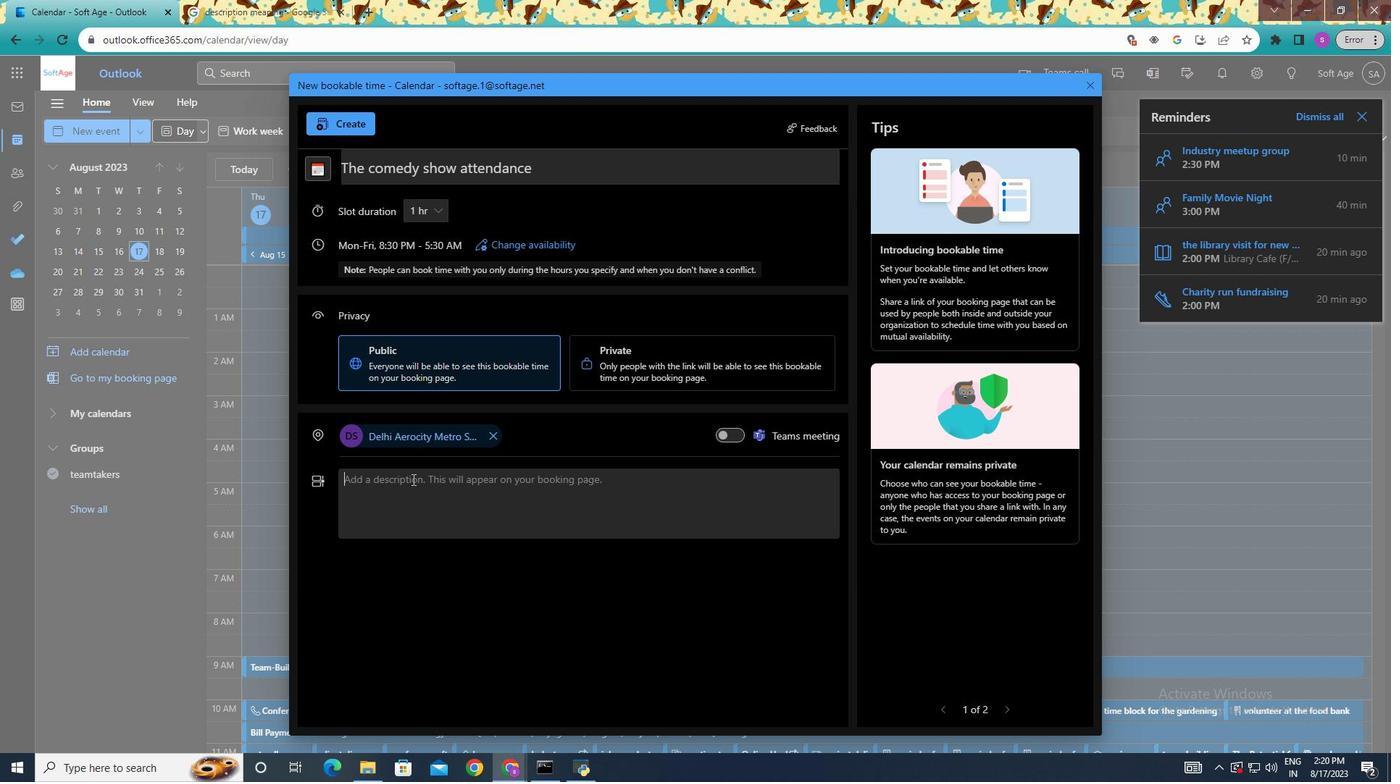 
Action: Key pressed <Key.shift><Key.shift><Key.shift><Key.shift><Key.shift>Exiting<Key.space>the<Key.space><Key.shift><Key.shift>Venue,<Key.space>the<Key.space>night<Key.space>air<Key.space>feels<Key.space>crisp<Key.space>and<Key.space>refreshing<Key.space>your<Key.space>cheeks<Key.space>aching<Key.space>from<Key.space>all<Key.space>the<Key.space>laughter.<Key.space><Key.shift>Memories<Key.space>of<Key.space>the<Key.space>jokees<Key.backspace><Key.backspace>s.<Key.backspace>,<Key.space>the<Key.space>camaraderie<Key.space><Key.backspace>,<Key.space>and<Key.space>the<Key.space>vibrant<Key.space>atmosphere<Key.space>remain<Key.space>etched<Key.space>in<Key.space>your<Key.space>mind.<Key.space><Key.shift>Attening<Key.space>a<Key.space>comedy<Key.space>show<Key.space>is<Key.space>more<Key.space>than<Key.space>just<Key.space>entertainment<Key.space><Key.backspace><Key.shift>;<Key.space>it's<Key.space>an<Key.space>unforgettable<Key.space>experience<Key.space>that<Key.space>bring<Key.space>people<Key.space>togeteher<Key.space>through<Key.space>the<Key.space>universal<Key.space>language<Key.space>of<Key.space>laughter.
Screenshot: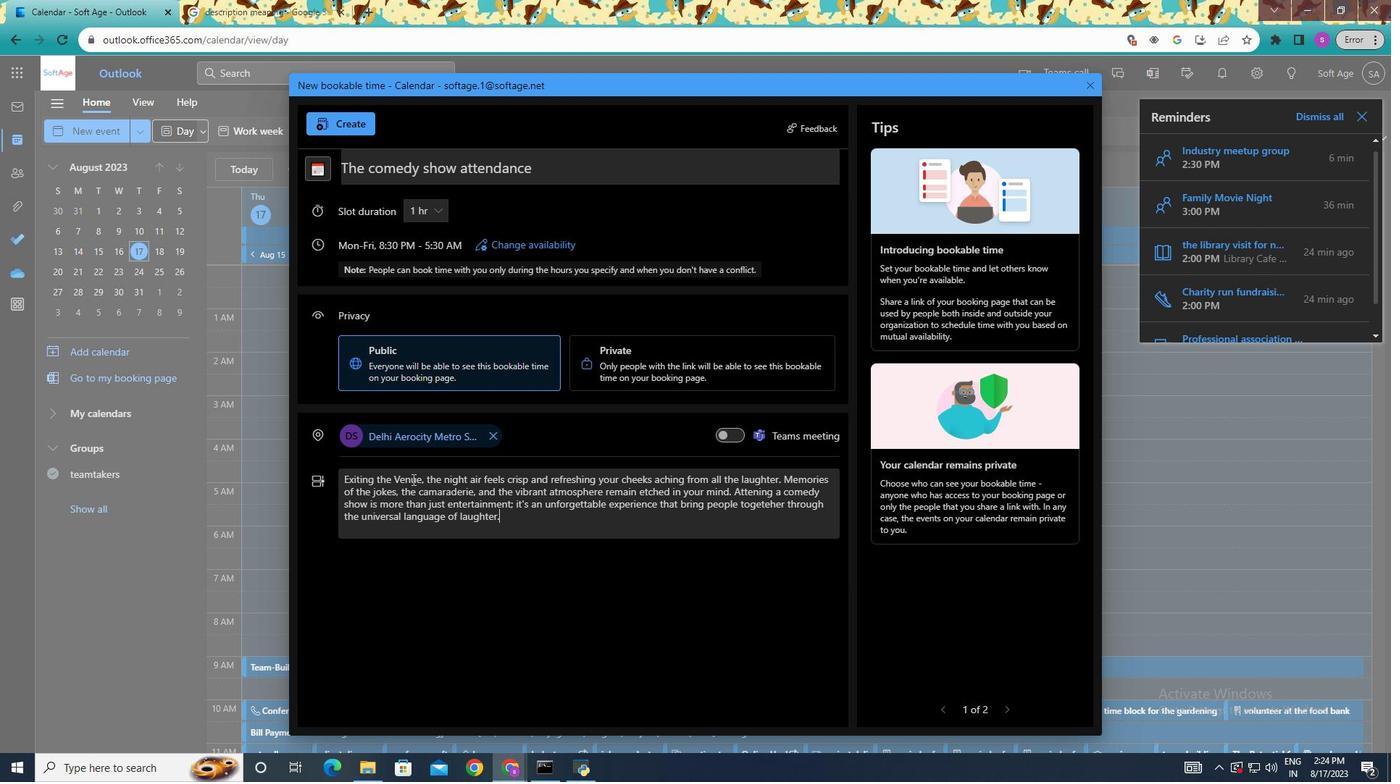 
Action: Mouse moved to (520, 359)
Screenshot: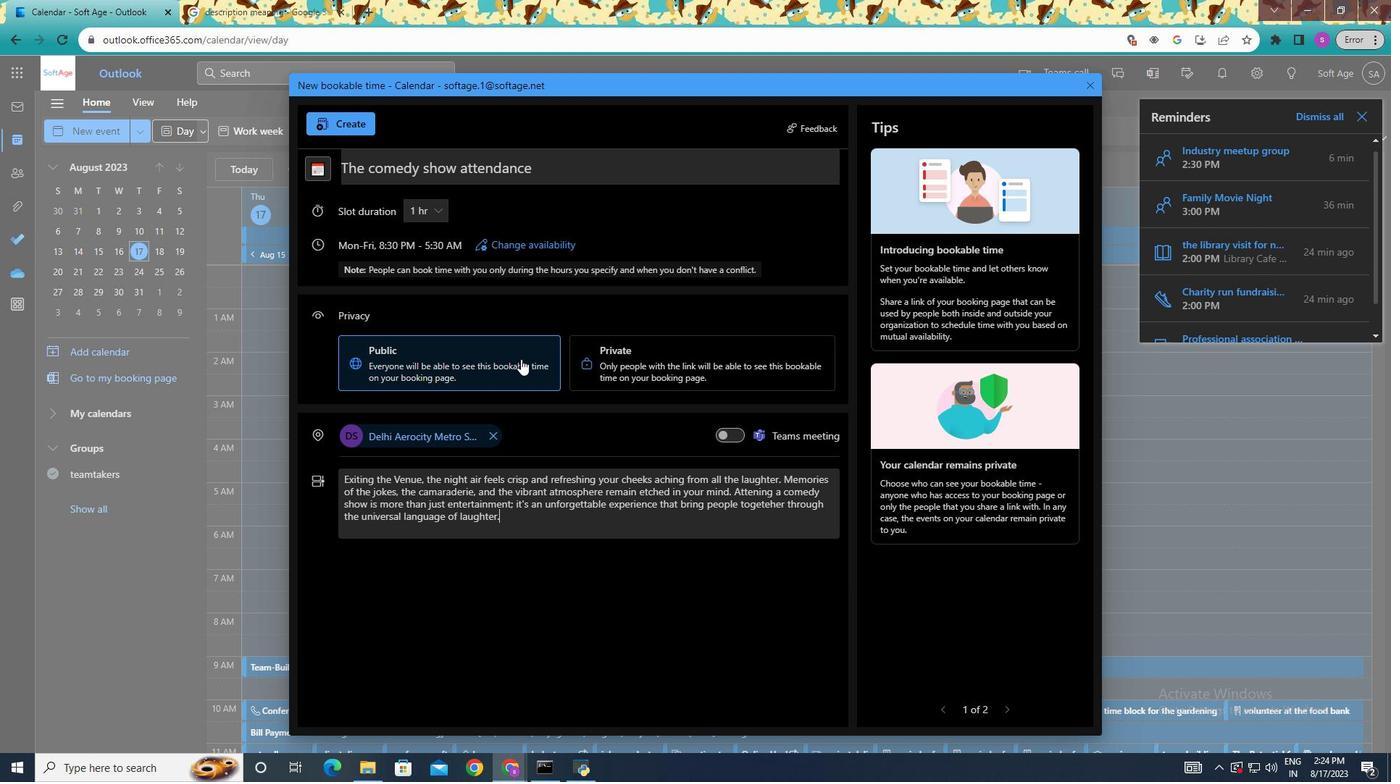 
Action: Mouse scrolled (520, 360) with delta (0, 0)
Screenshot: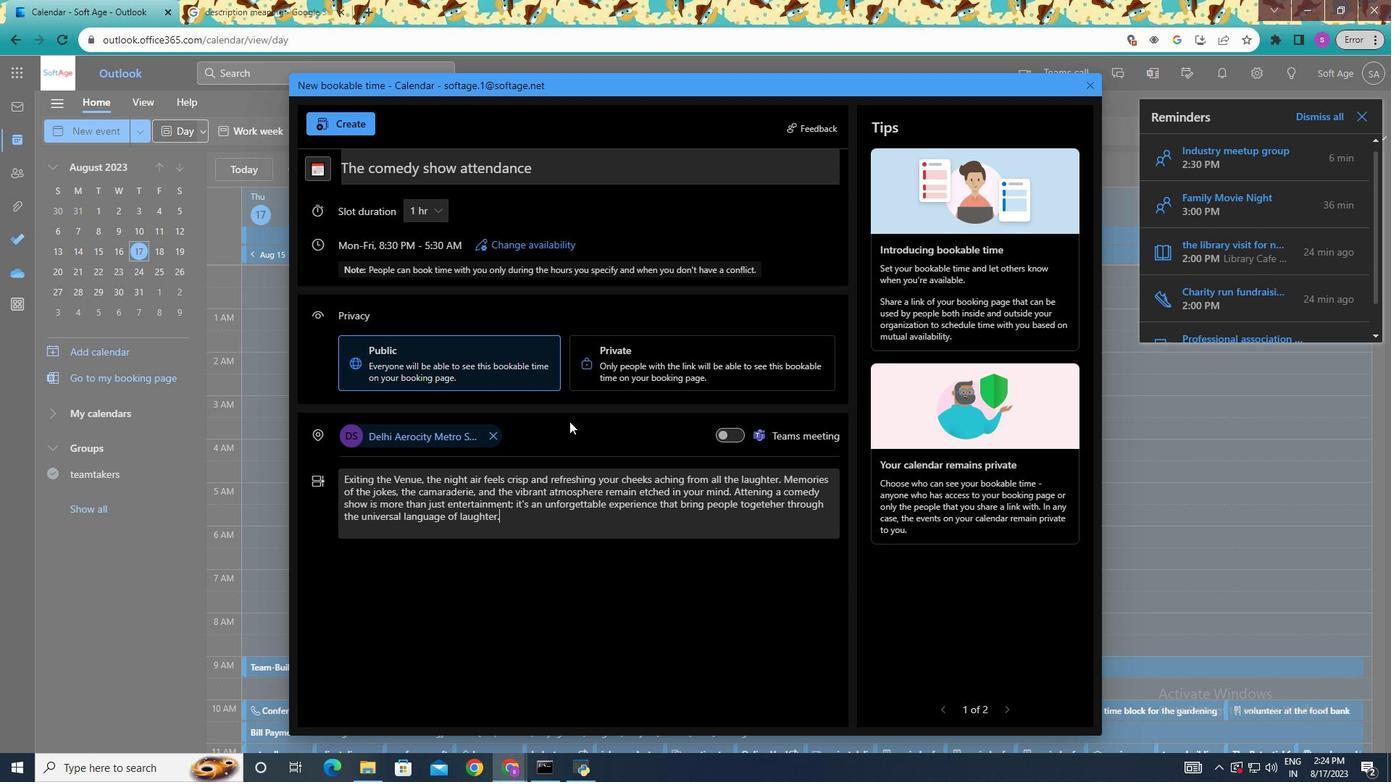 
Action: Mouse moved to (342, 124)
Screenshot: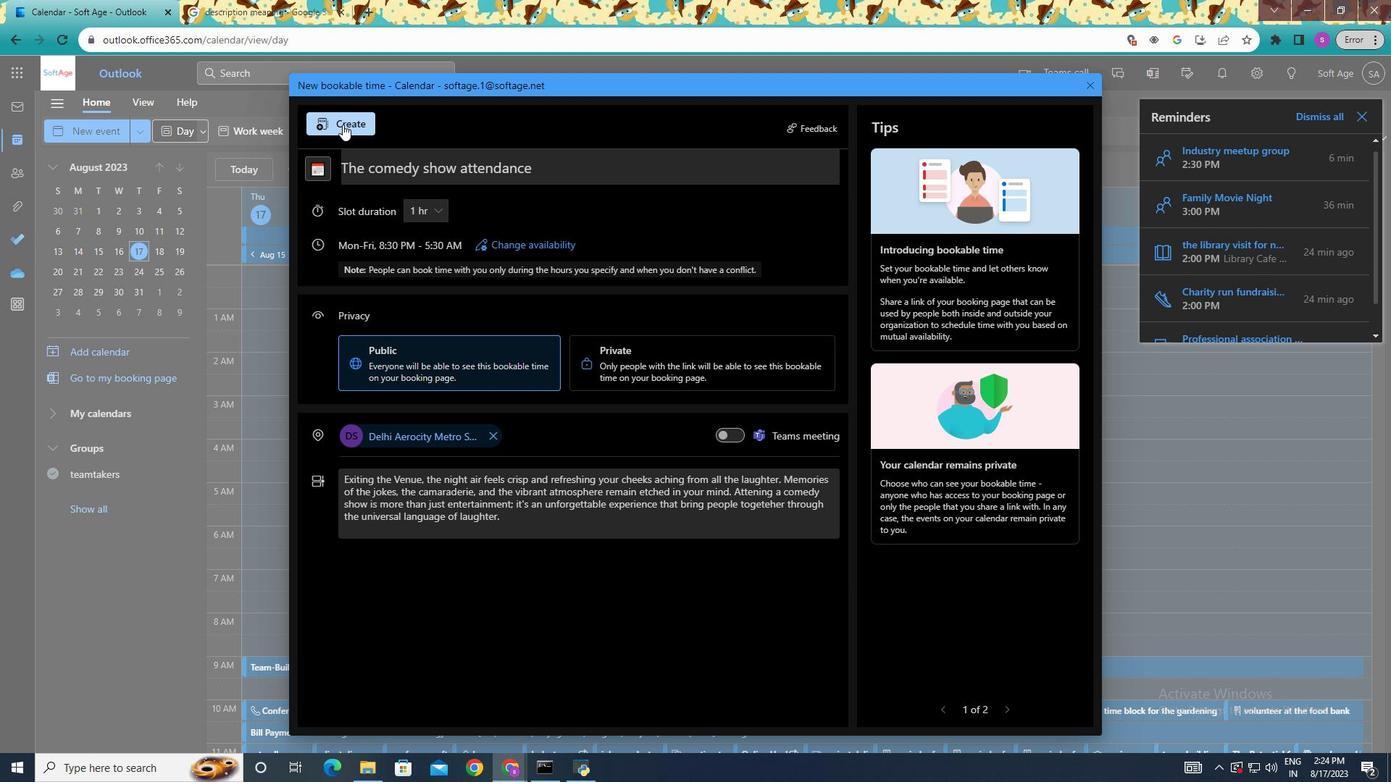
Action: Mouse pressed left at (342, 124)
Screenshot: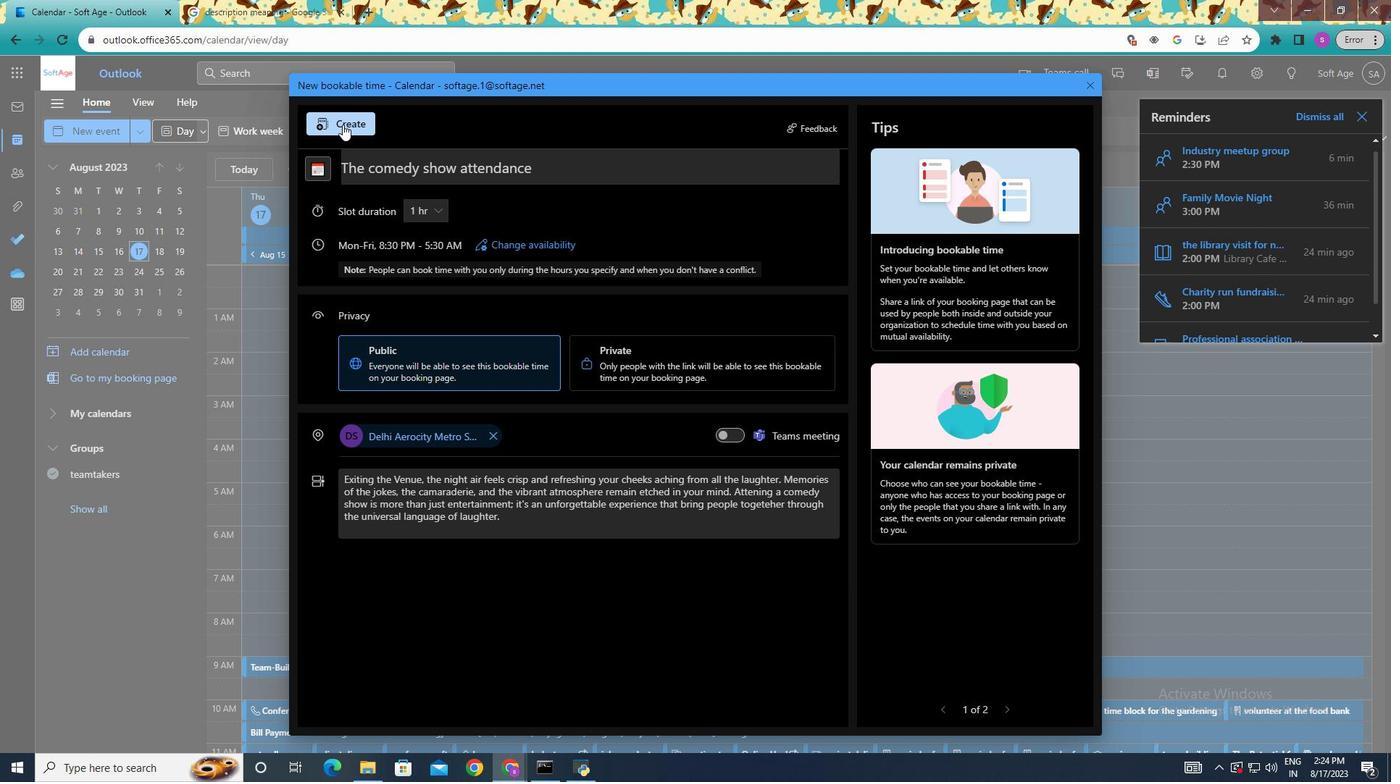 
Action: Mouse moved to (342, 124)
Screenshot: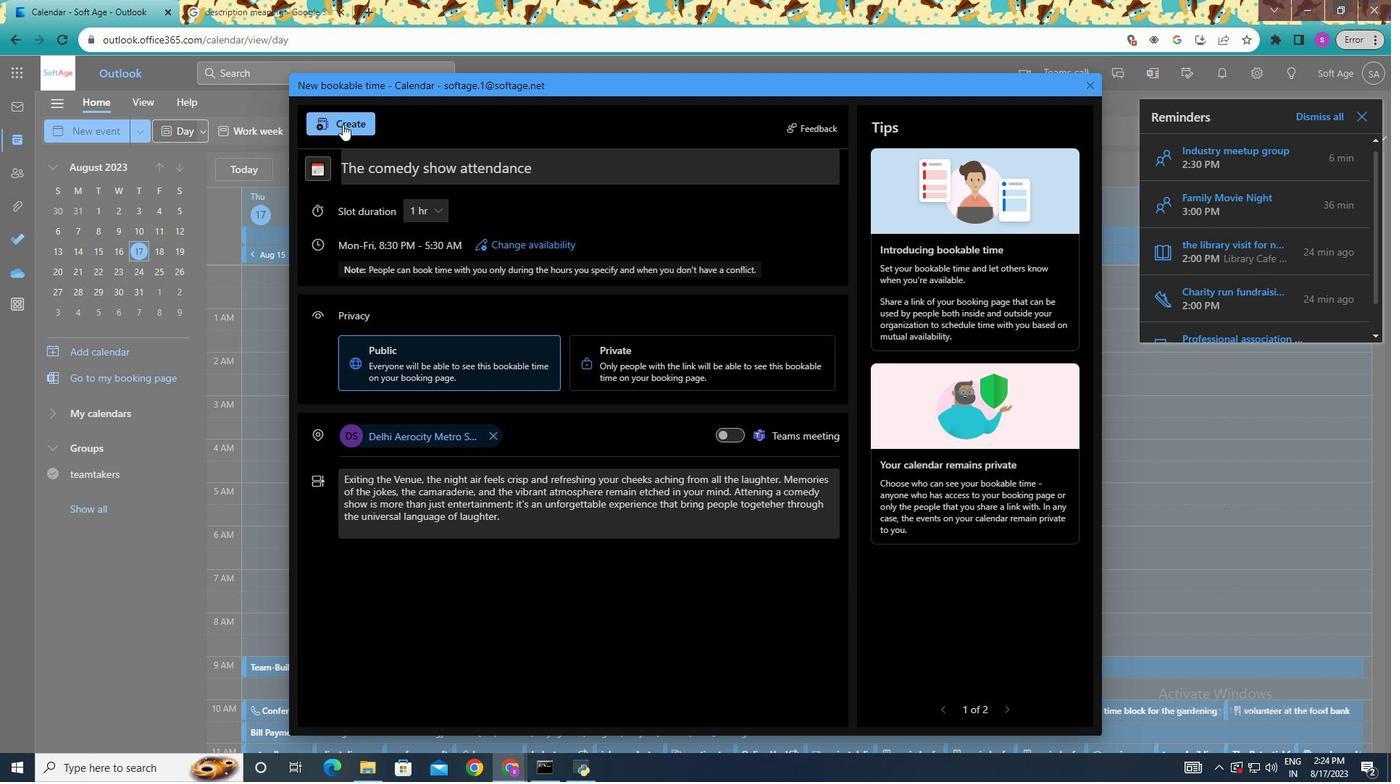 
